 Task: Create a rule when a due date less than 1 hours ago is set on a card by anyone.
Action: Mouse pressed left at (528, 426)
Screenshot: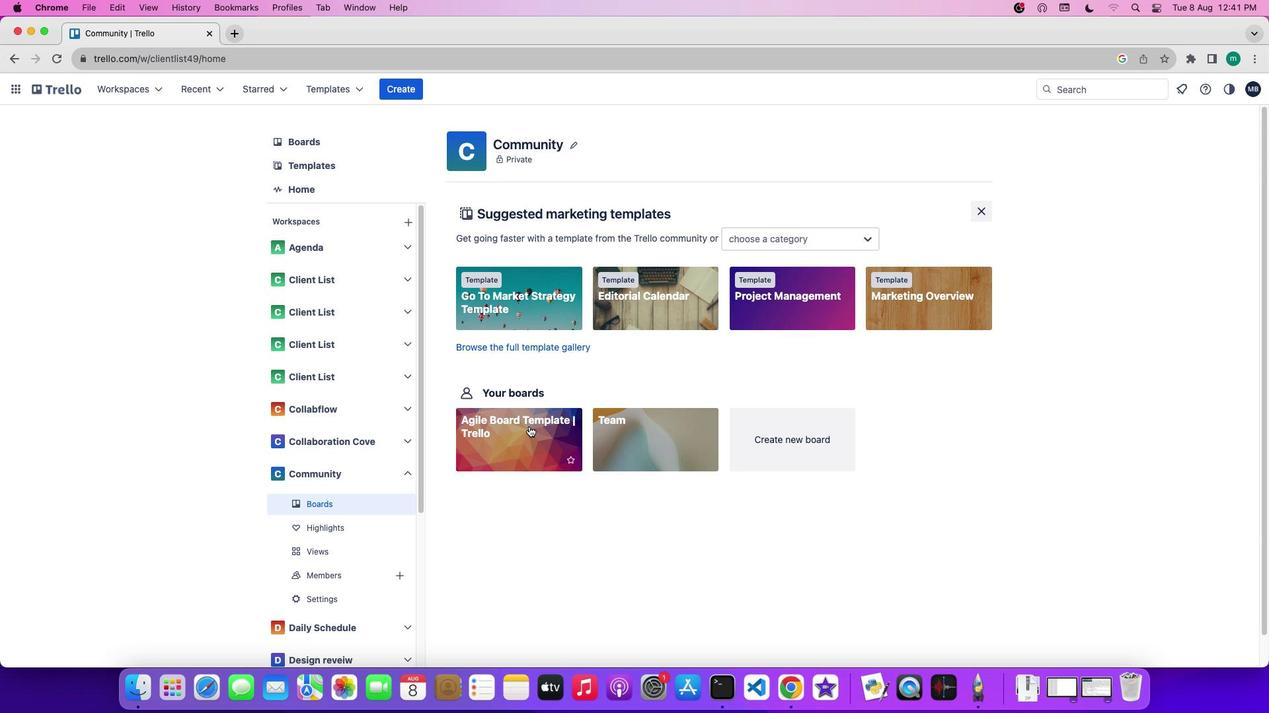 
Action: Mouse moved to (1117, 312)
Screenshot: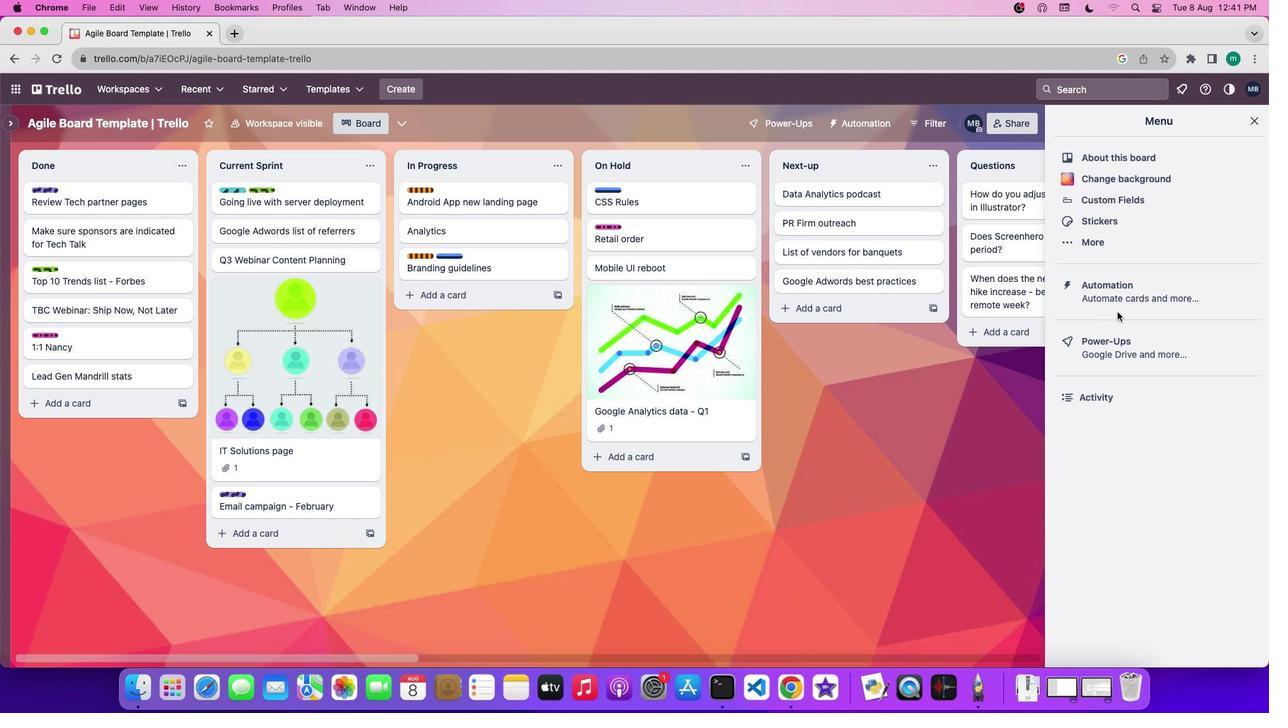 
Action: Mouse pressed left at (1117, 312)
Screenshot: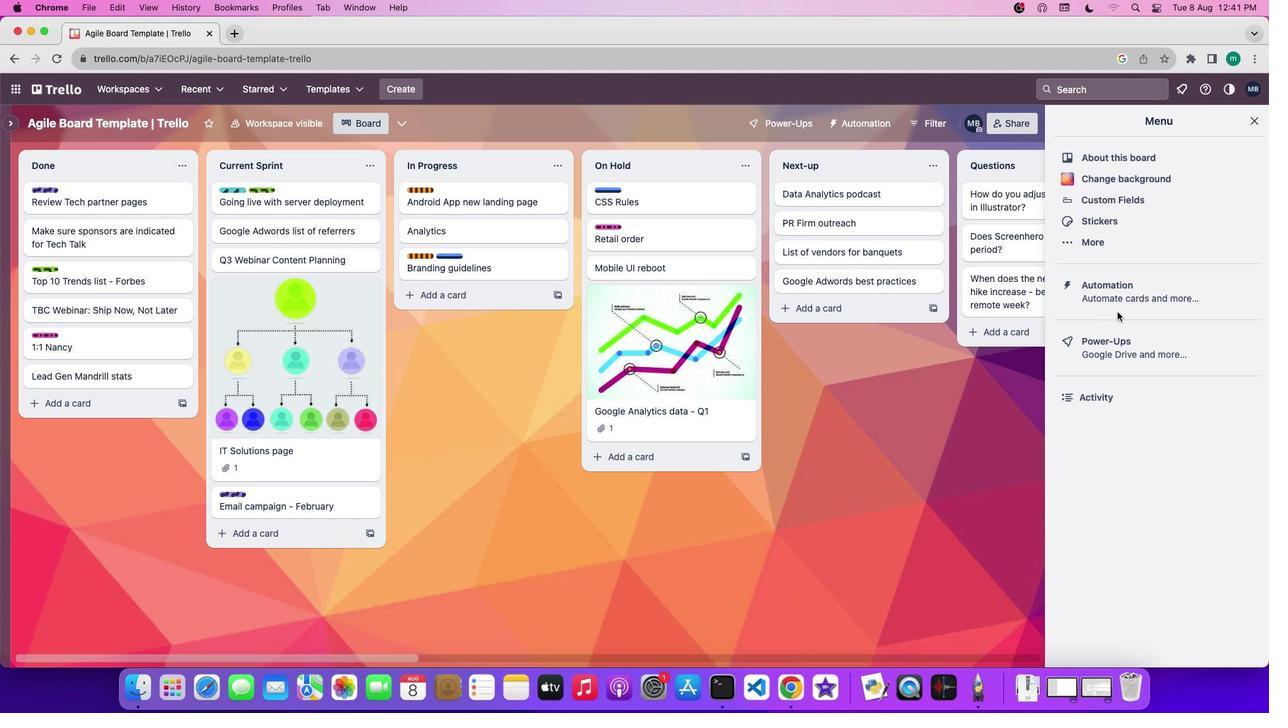 
Action: Mouse moved to (1129, 300)
Screenshot: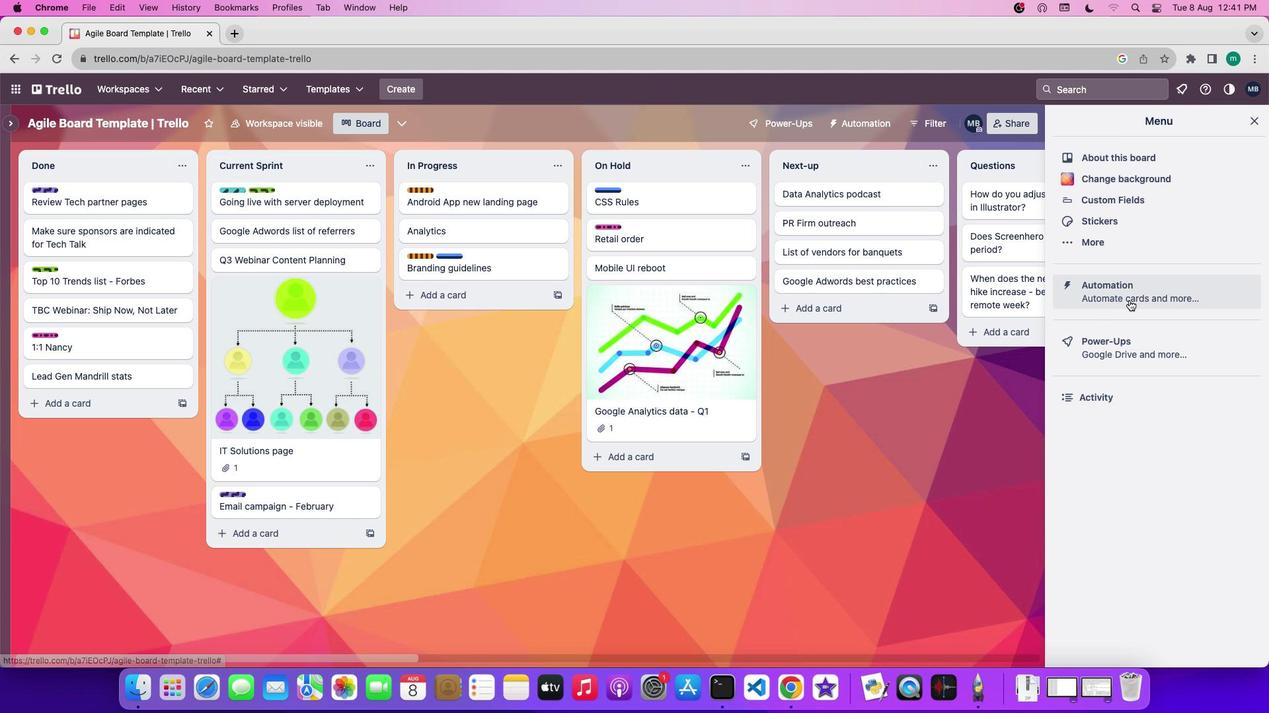 
Action: Mouse pressed left at (1129, 300)
Screenshot: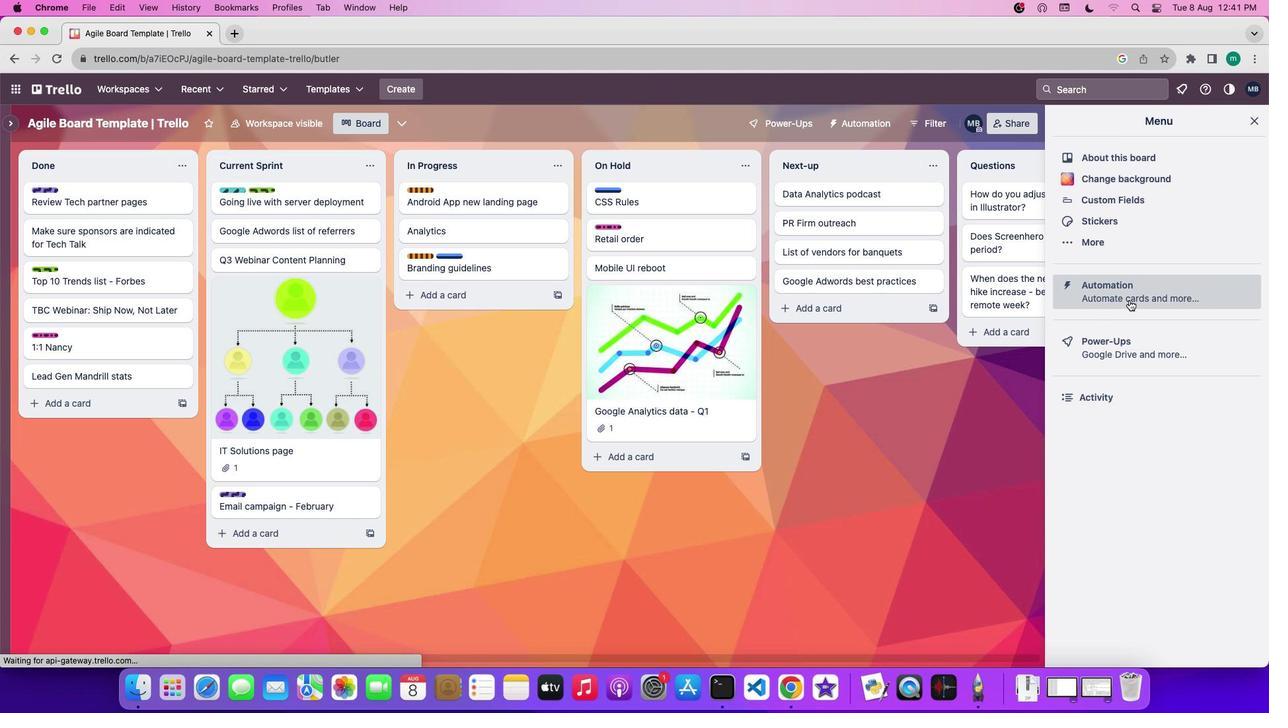 
Action: Mouse moved to (106, 245)
Screenshot: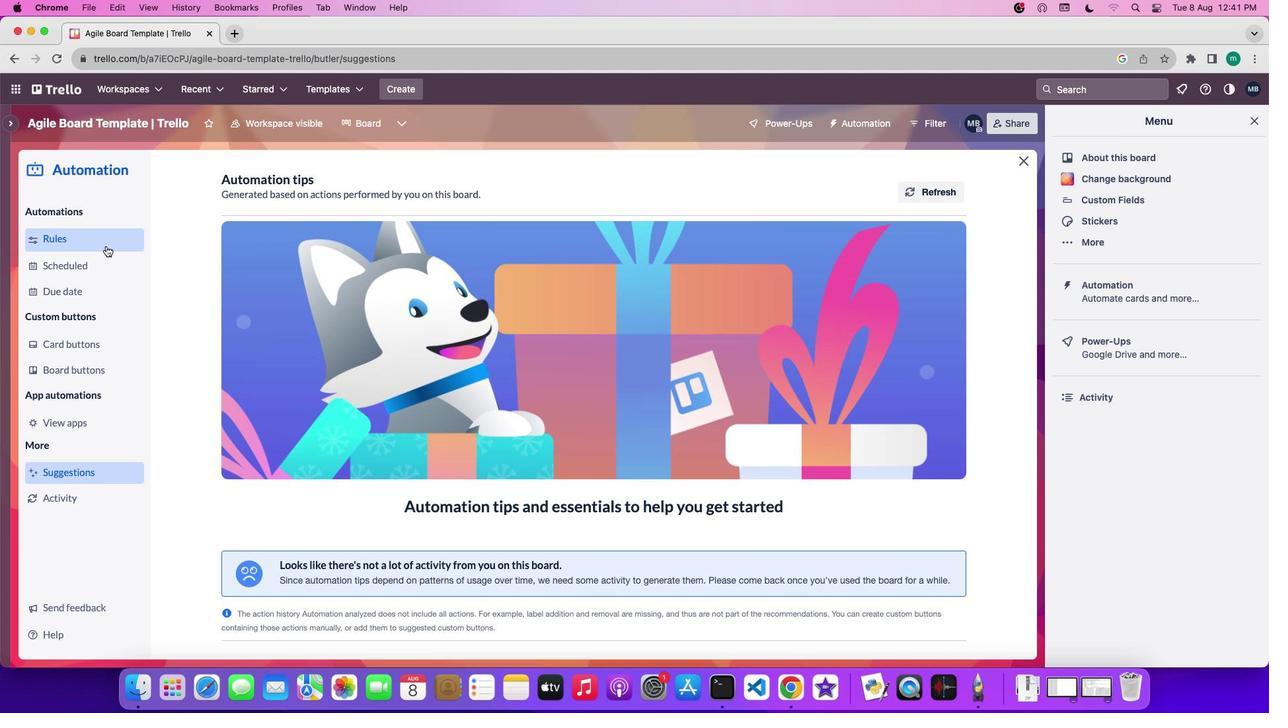 
Action: Mouse pressed left at (106, 245)
Screenshot: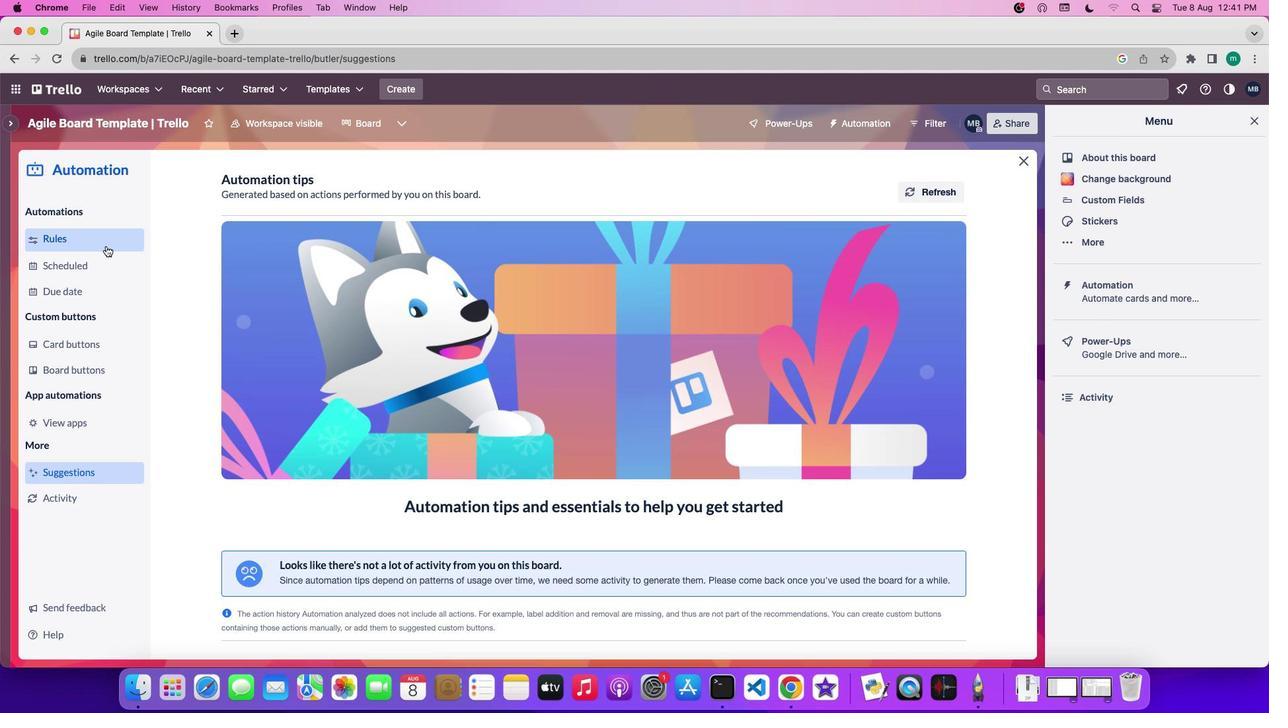 
Action: Mouse moved to (832, 187)
Screenshot: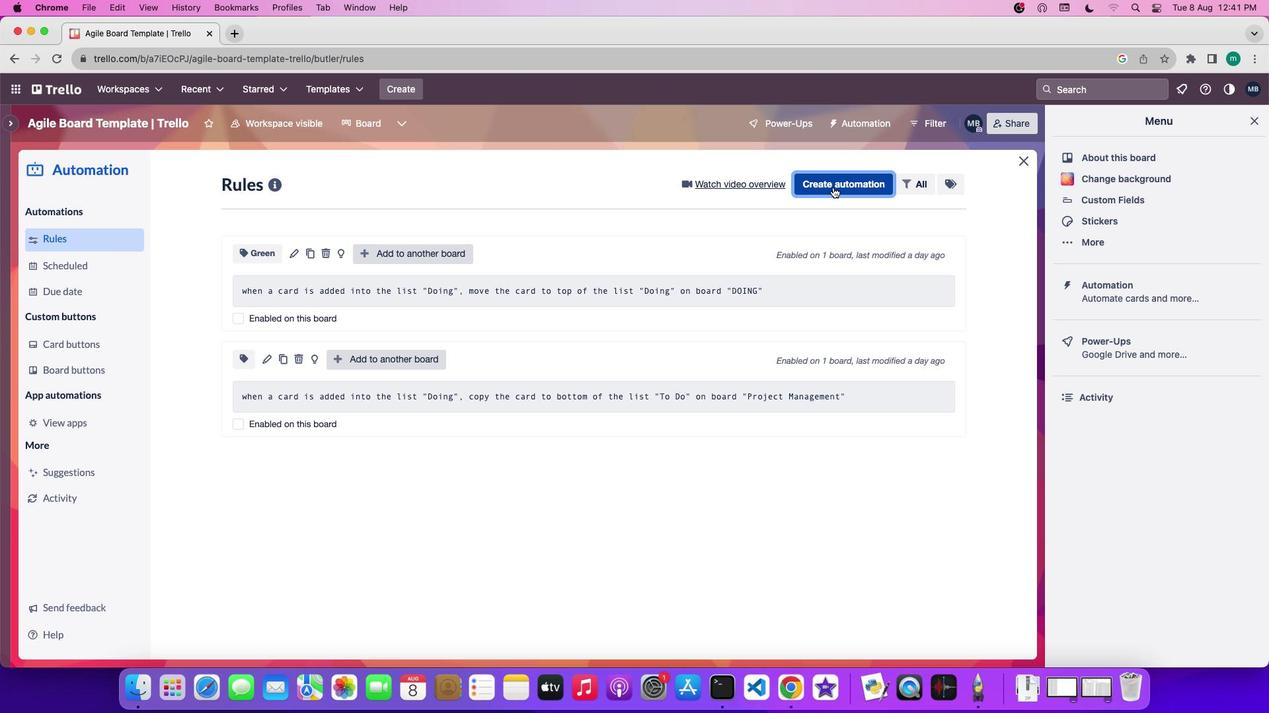 
Action: Mouse pressed left at (832, 187)
Screenshot: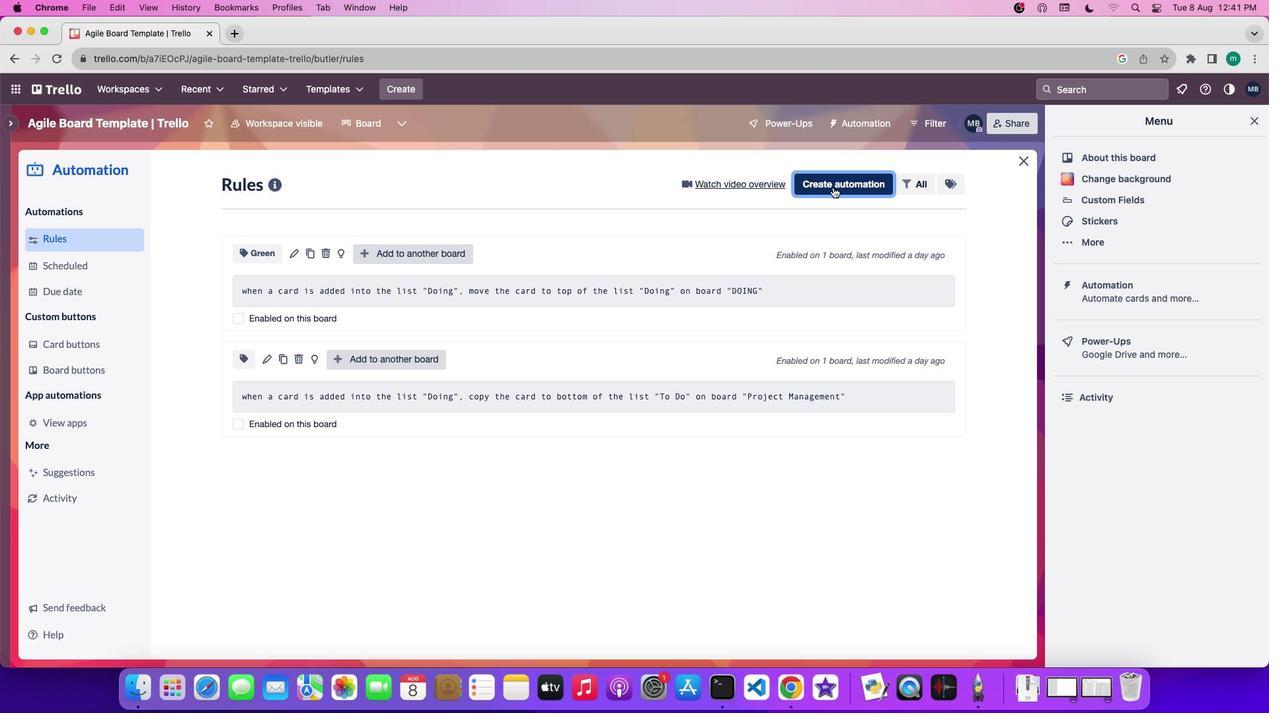 
Action: Mouse moved to (853, 393)
Screenshot: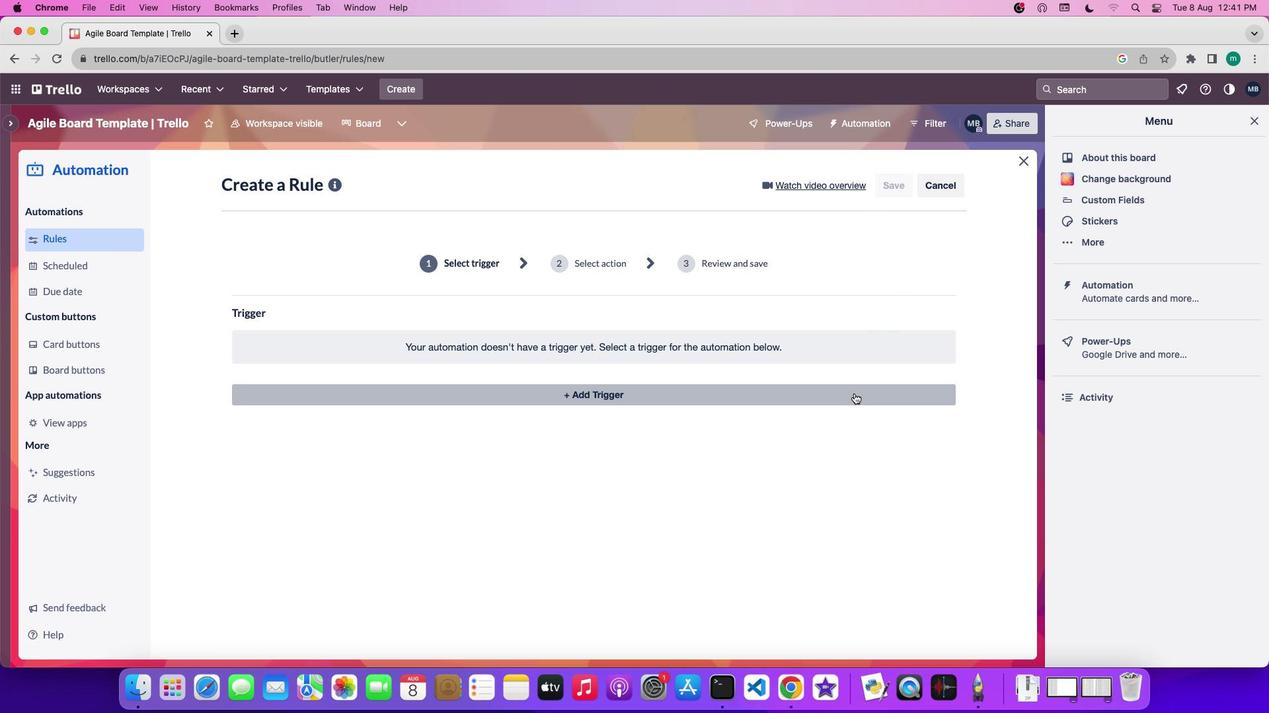 
Action: Mouse pressed left at (853, 393)
Screenshot: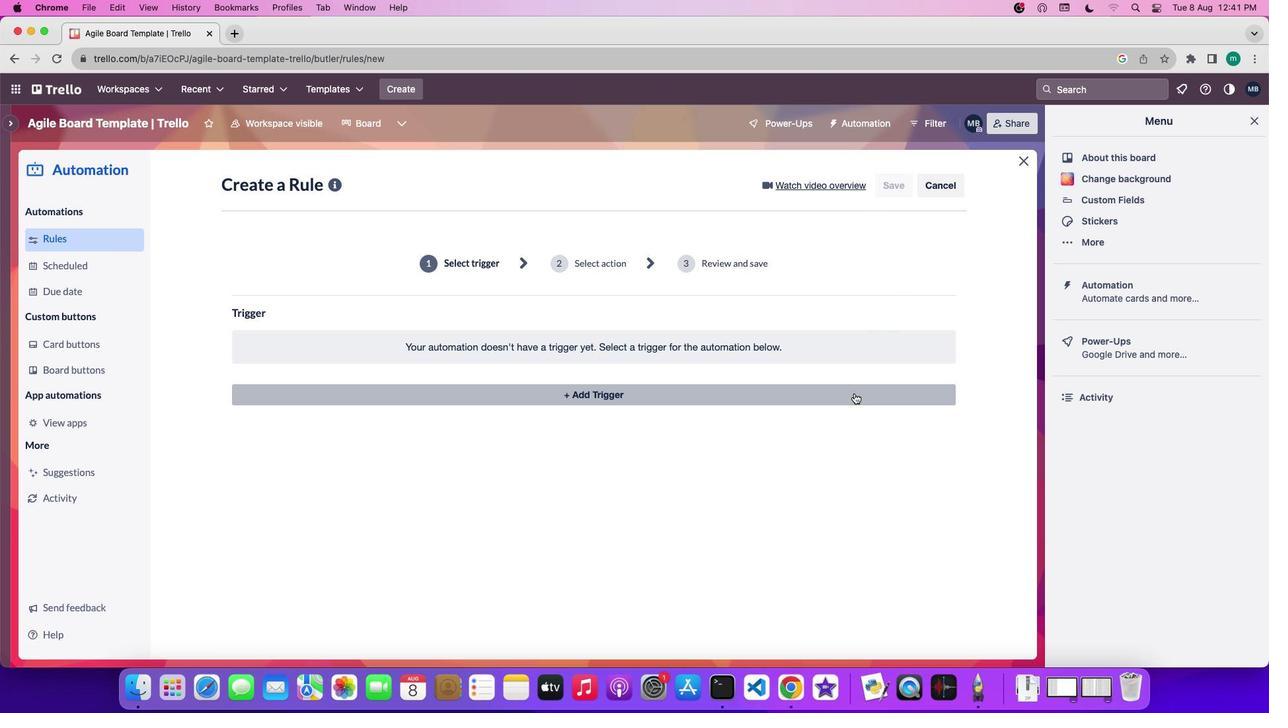 
Action: Mouse moved to (608, 454)
Screenshot: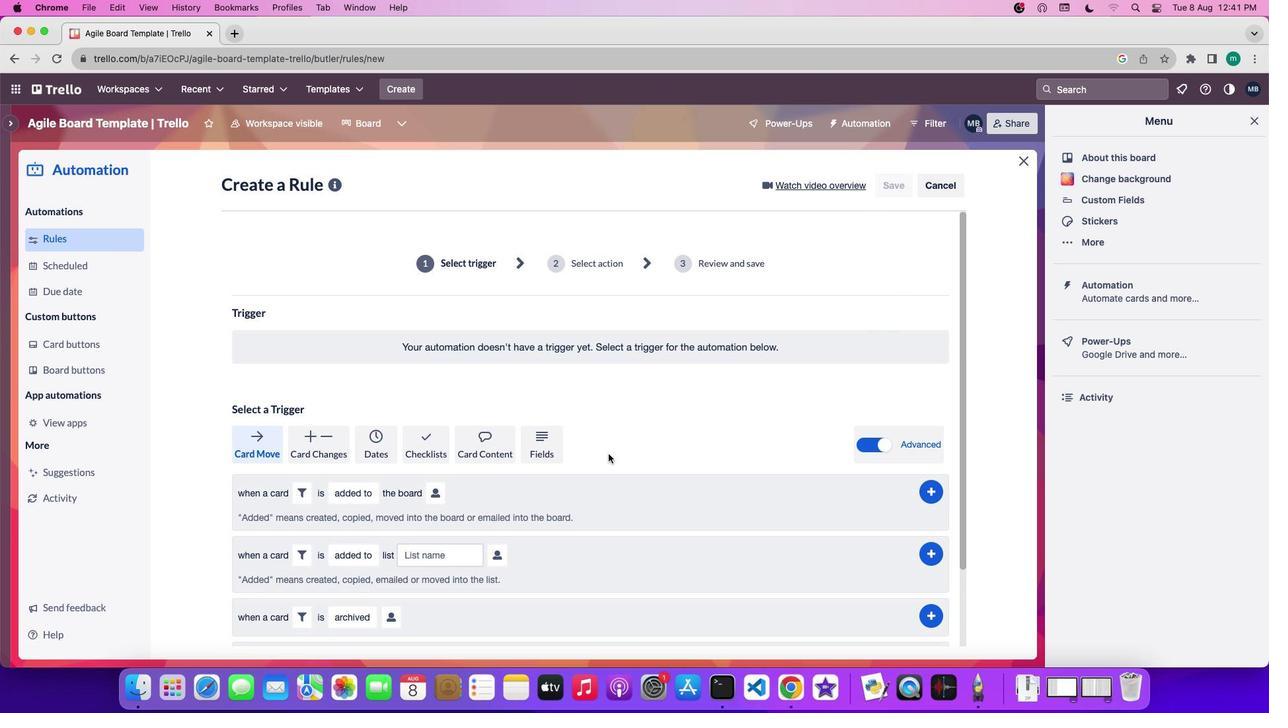 
Action: Mouse scrolled (608, 454) with delta (0, 0)
Screenshot: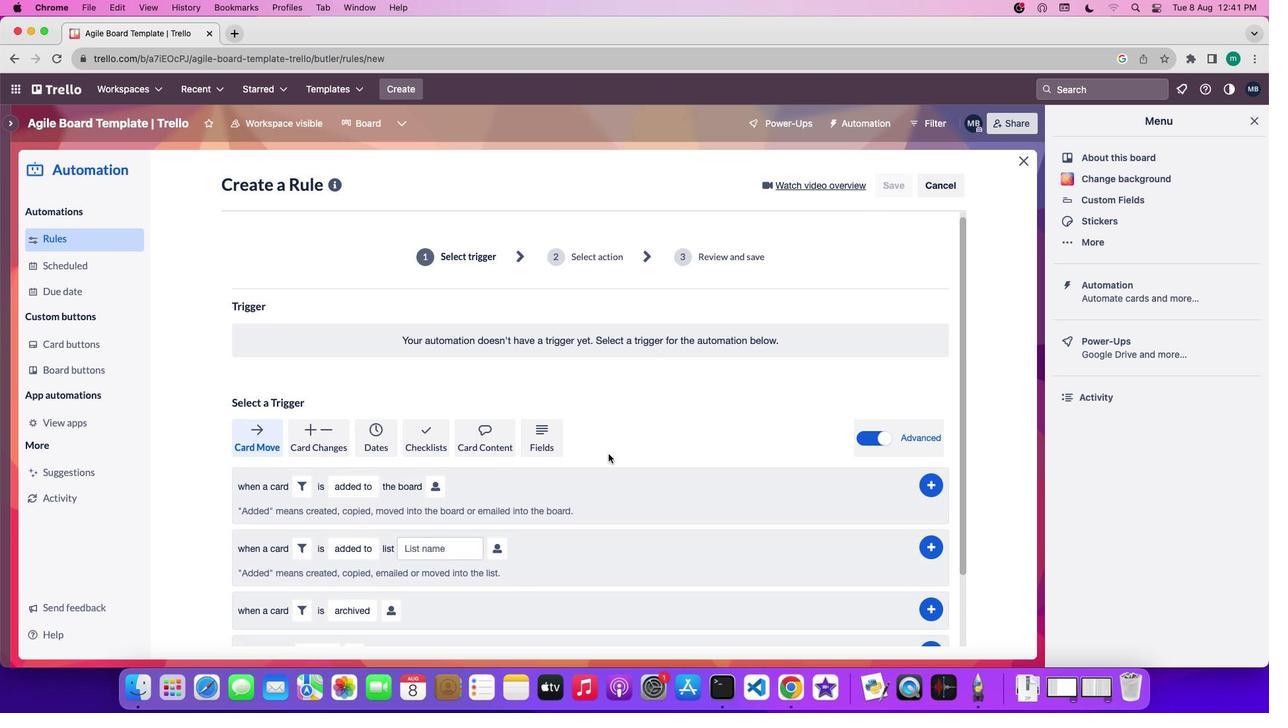 
Action: Mouse scrolled (608, 454) with delta (0, 0)
Screenshot: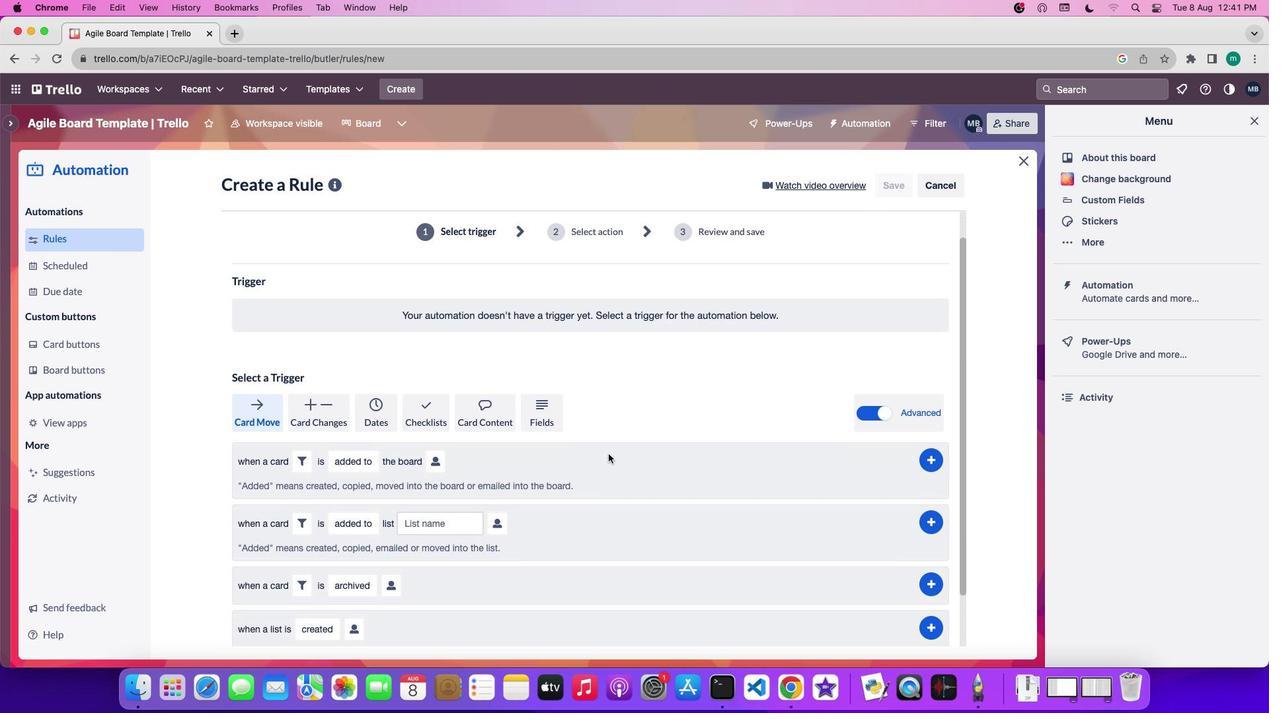 
Action: Mouse scrolled (608, 454) with delta (0, 0)
Screenshot: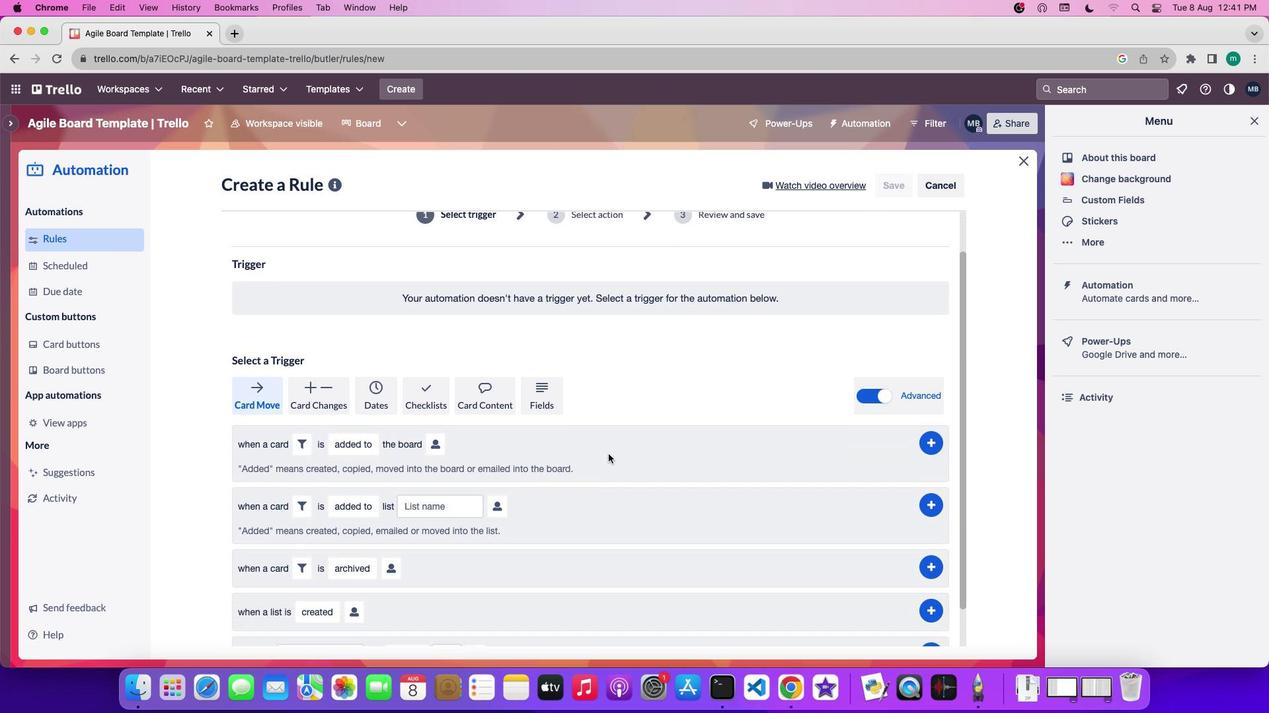 
Action: Mouse scrolled (608, 454) with delta (0, -1)
Screenshot: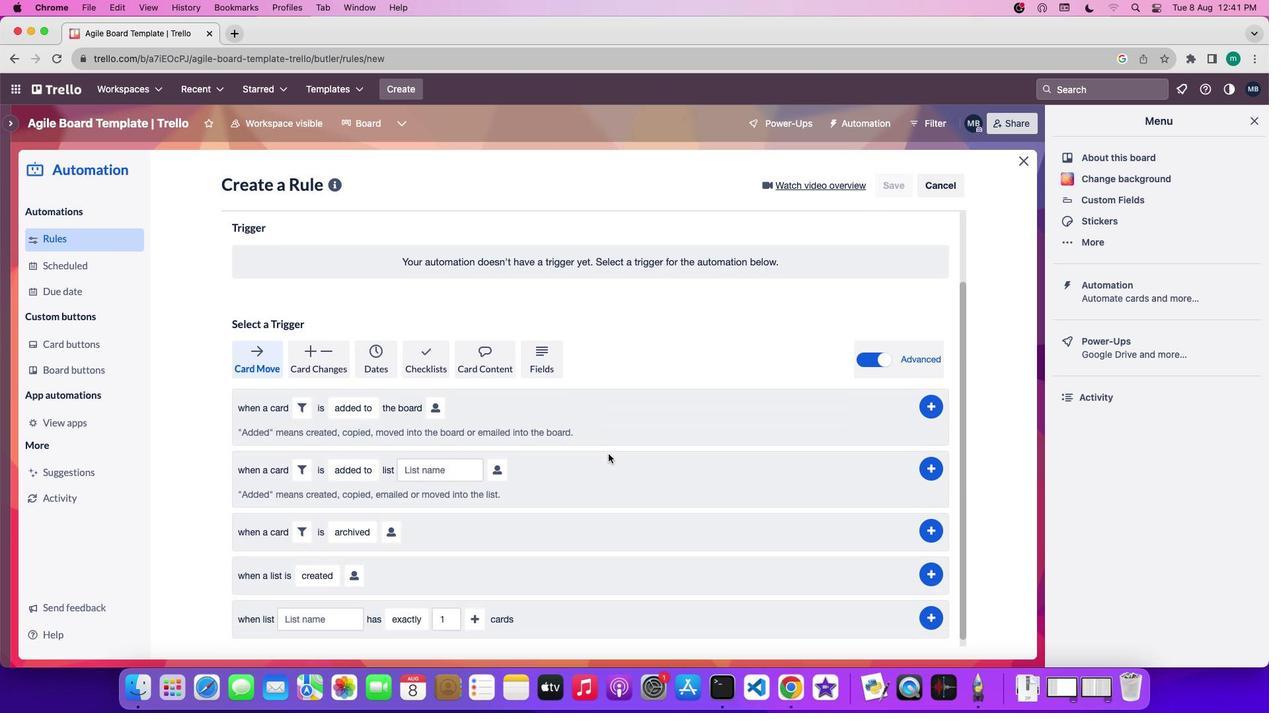 
Action: Mouse moved to (379, 359)
Screenshot: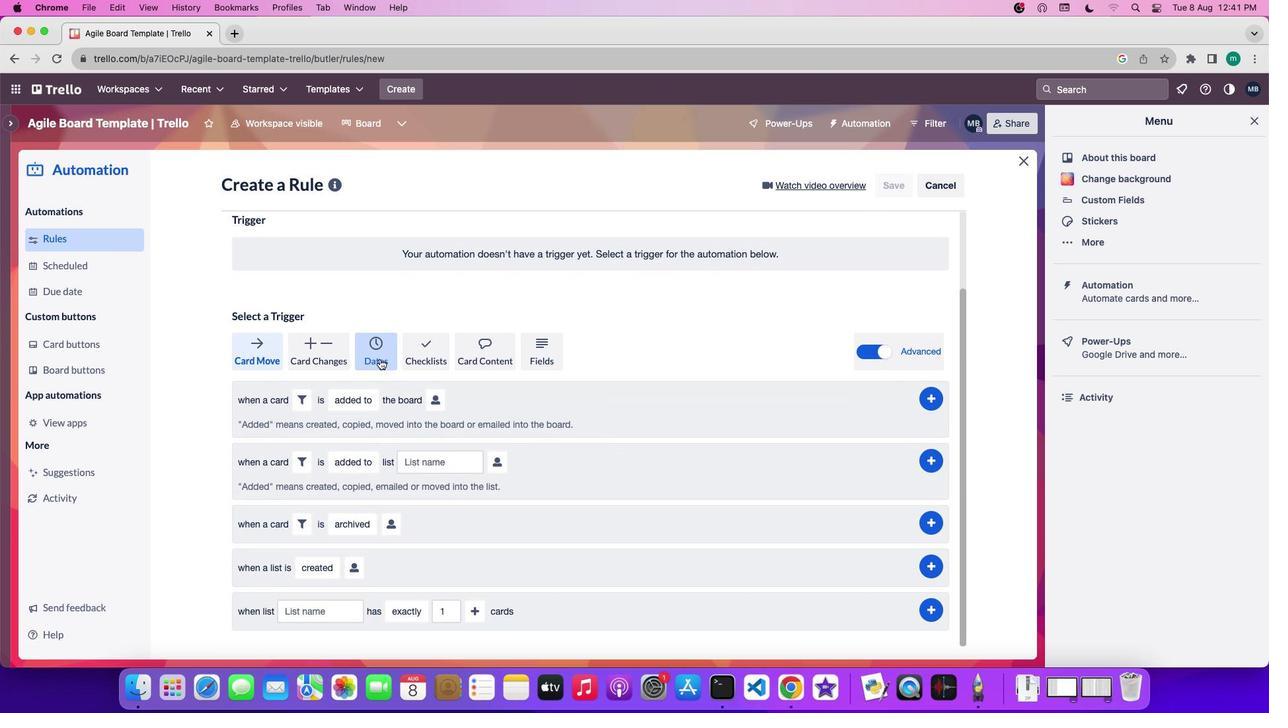 
Action: Mouse pressed left at (379, 359)
Screenshot: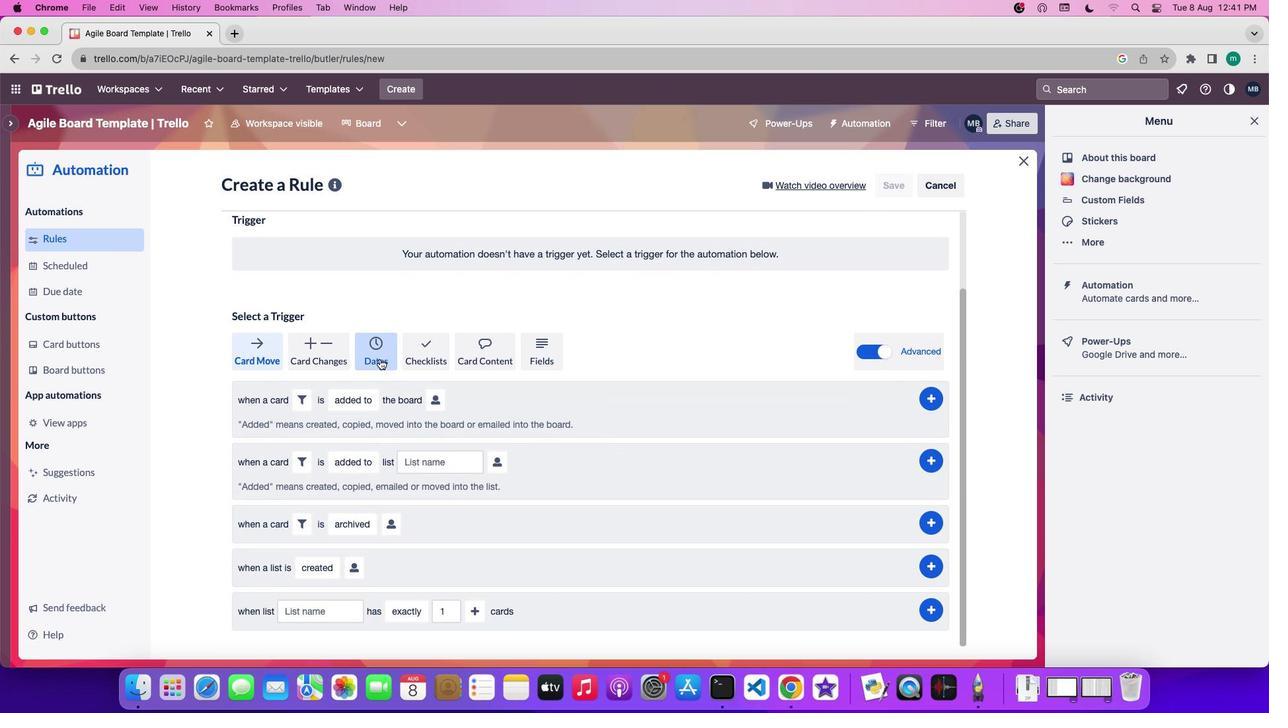 
Action: Mouse moved to (442, 442)
Screenshot: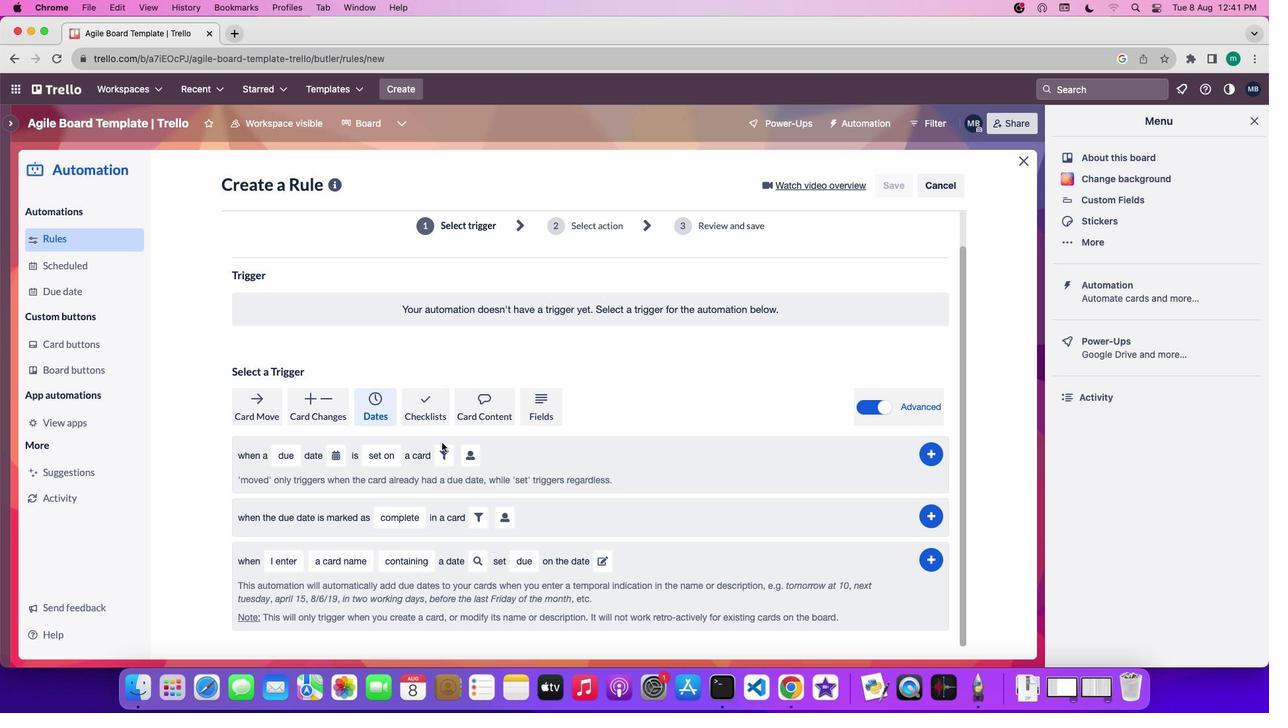 
Action: Mouse scrolled (442, 442) with delta (0, 0)
Screenshot: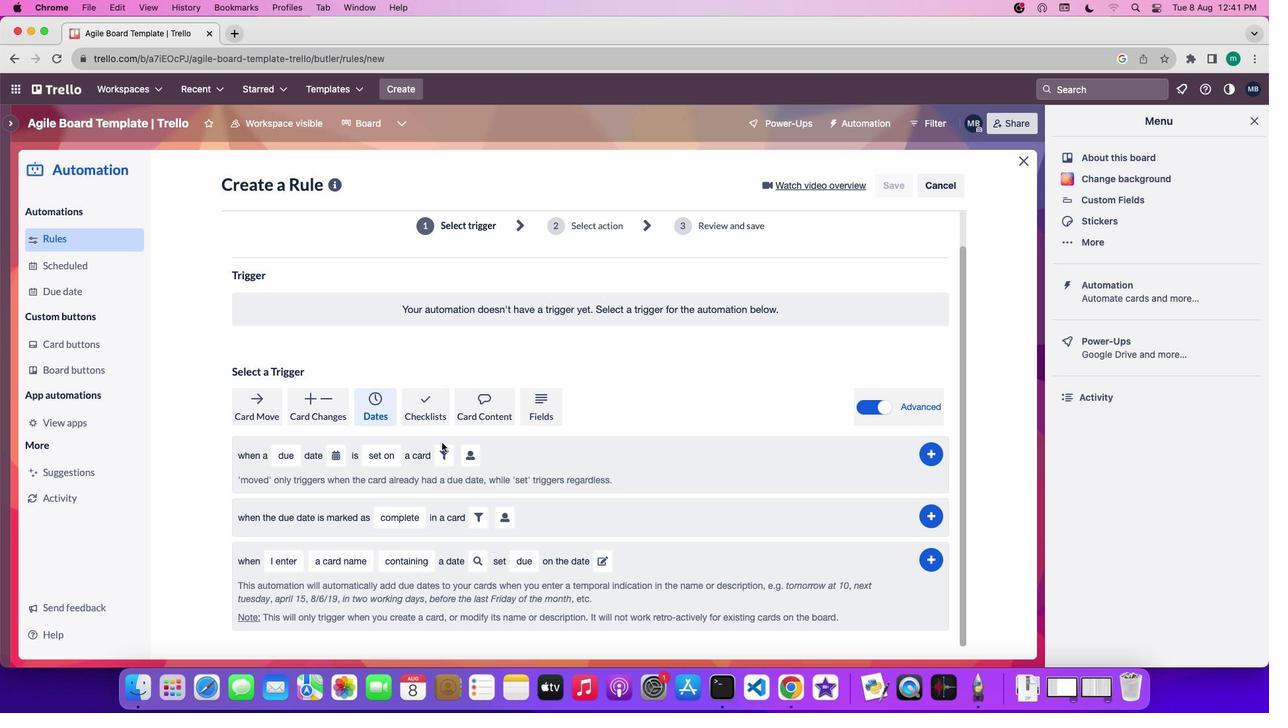 
Action: Mouse scrolled (442, 442) with delta (0, 0)
Screenshot: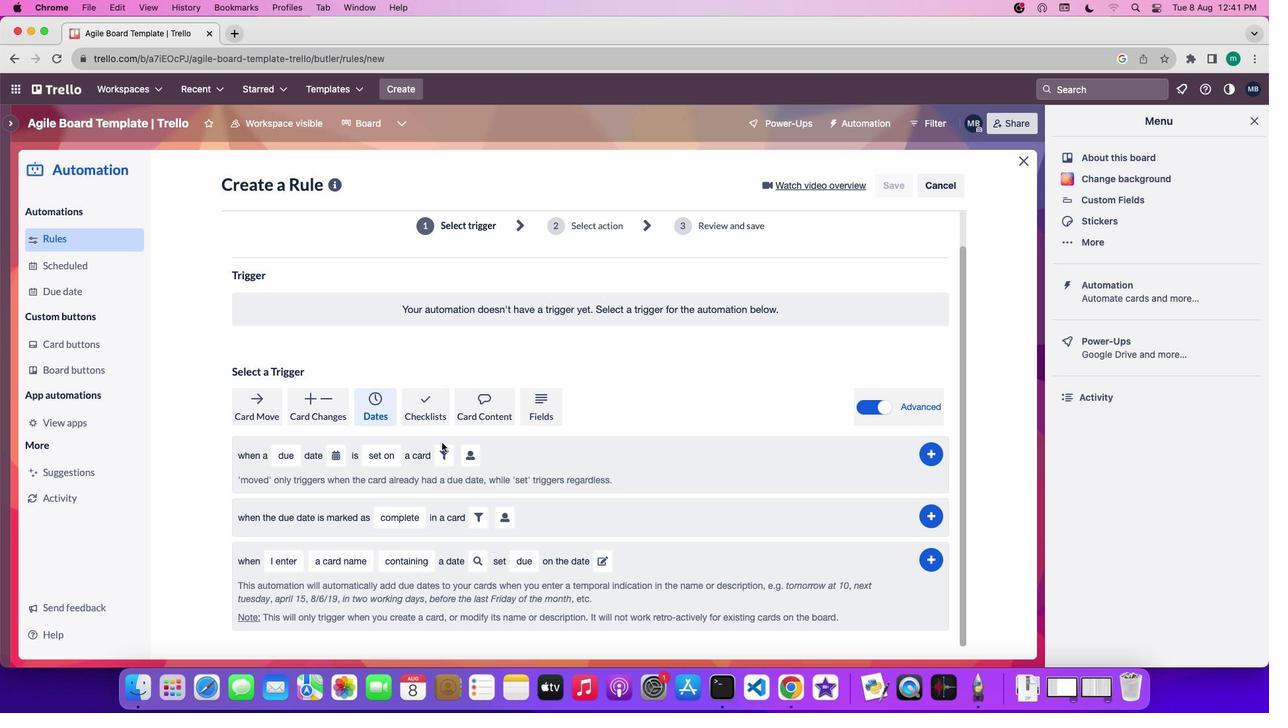 
Action: Mouse scrolled (442, 442) with delta (0, 0)
Screenshot: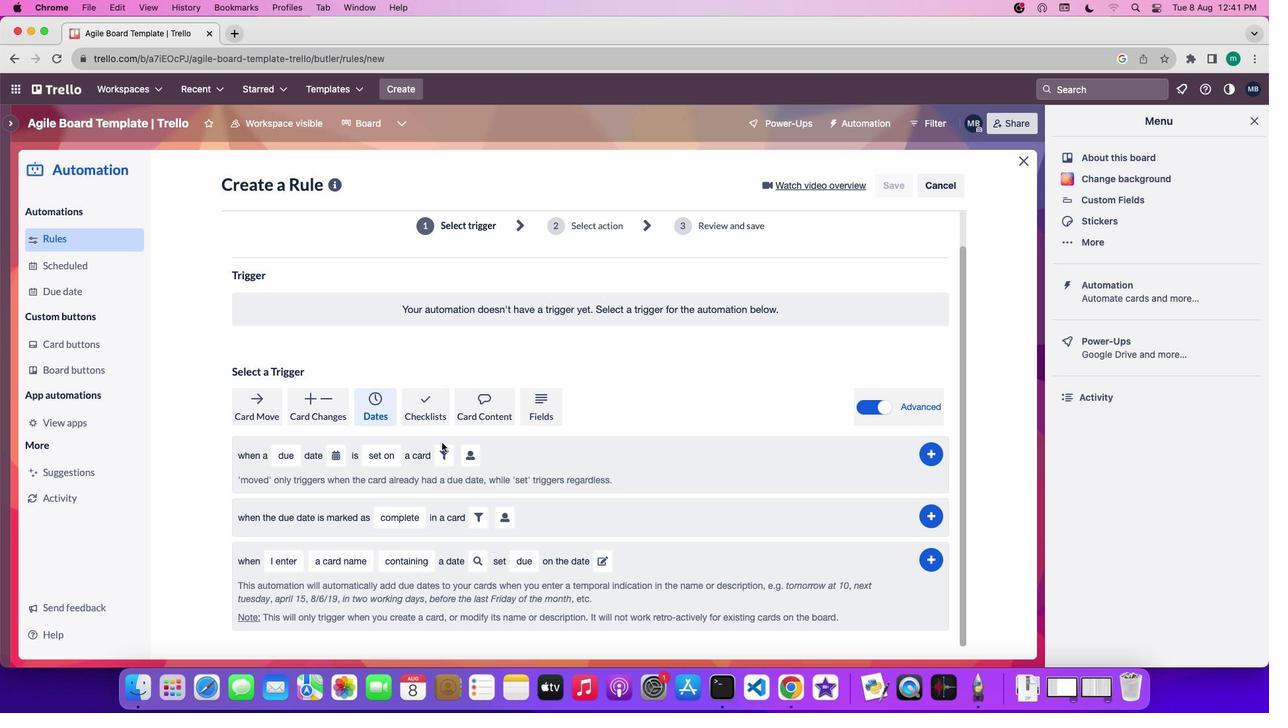 
Action: Mouse scrolled (442, 442) with delta (0, 0)
Screenshot: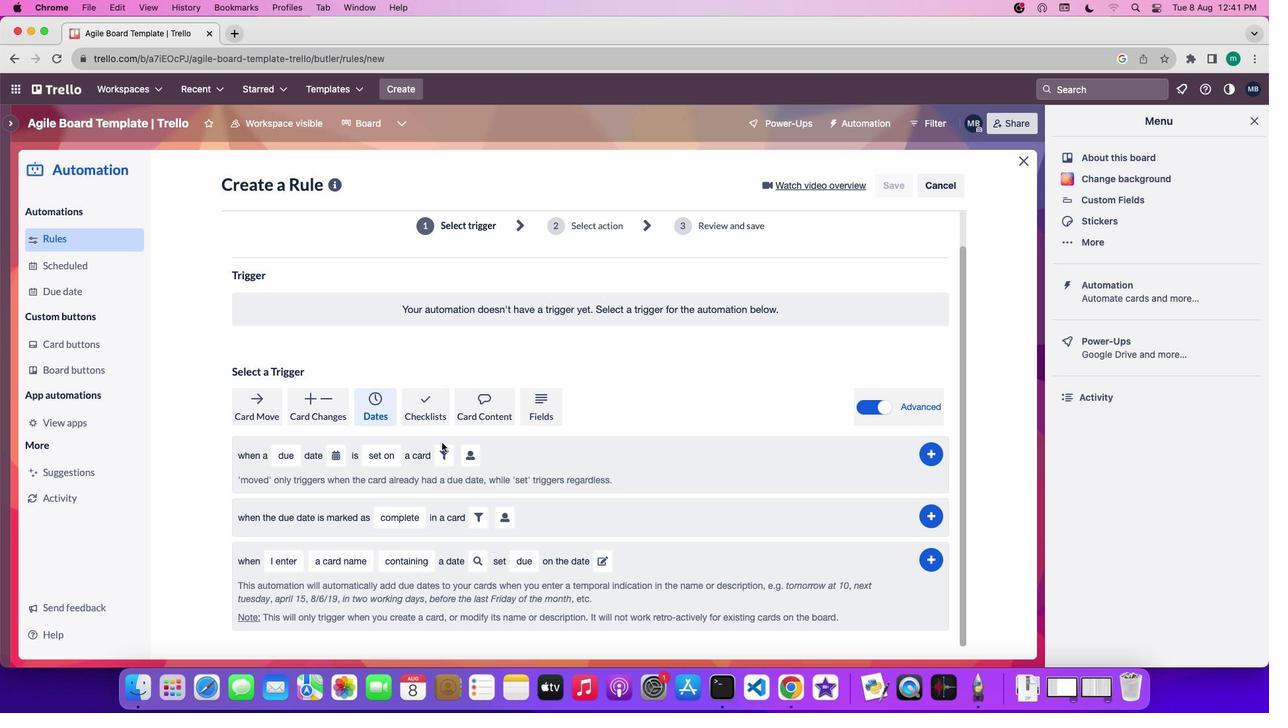 
Action: Mouse moved to (295, 464)
Screenshot: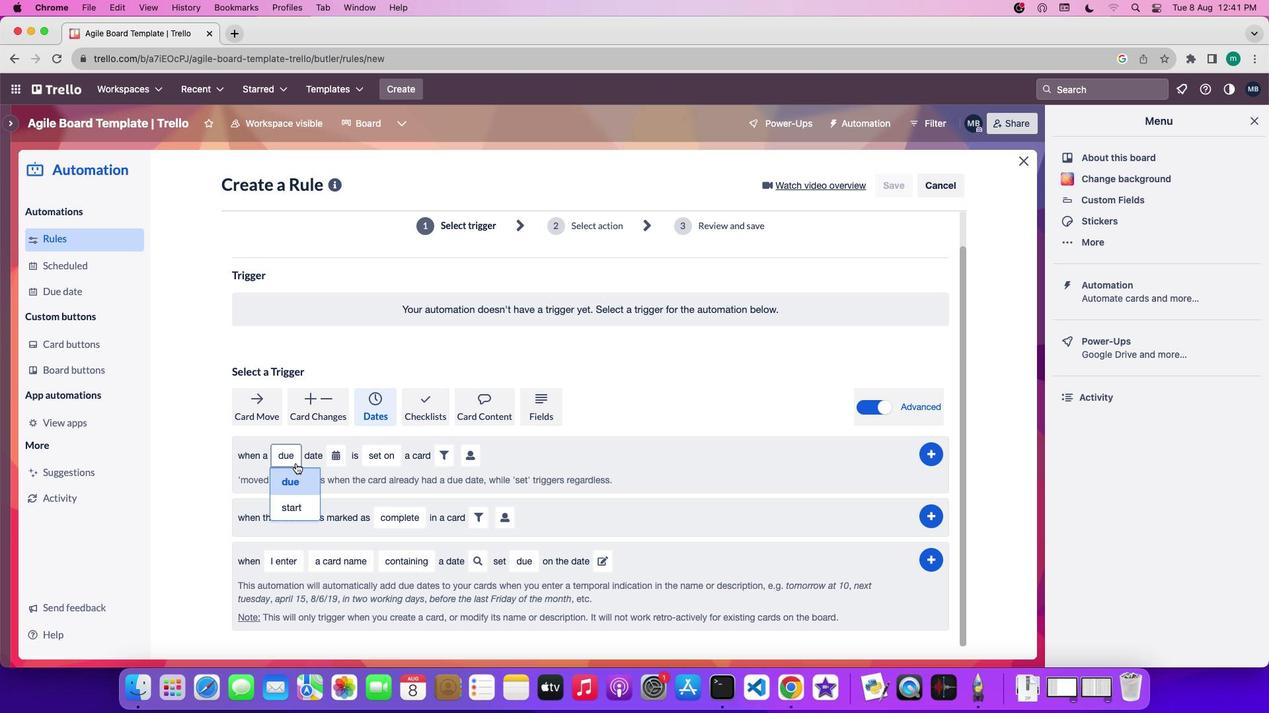 
Action: Mouse pressed left at (295, 464)
Screenshot: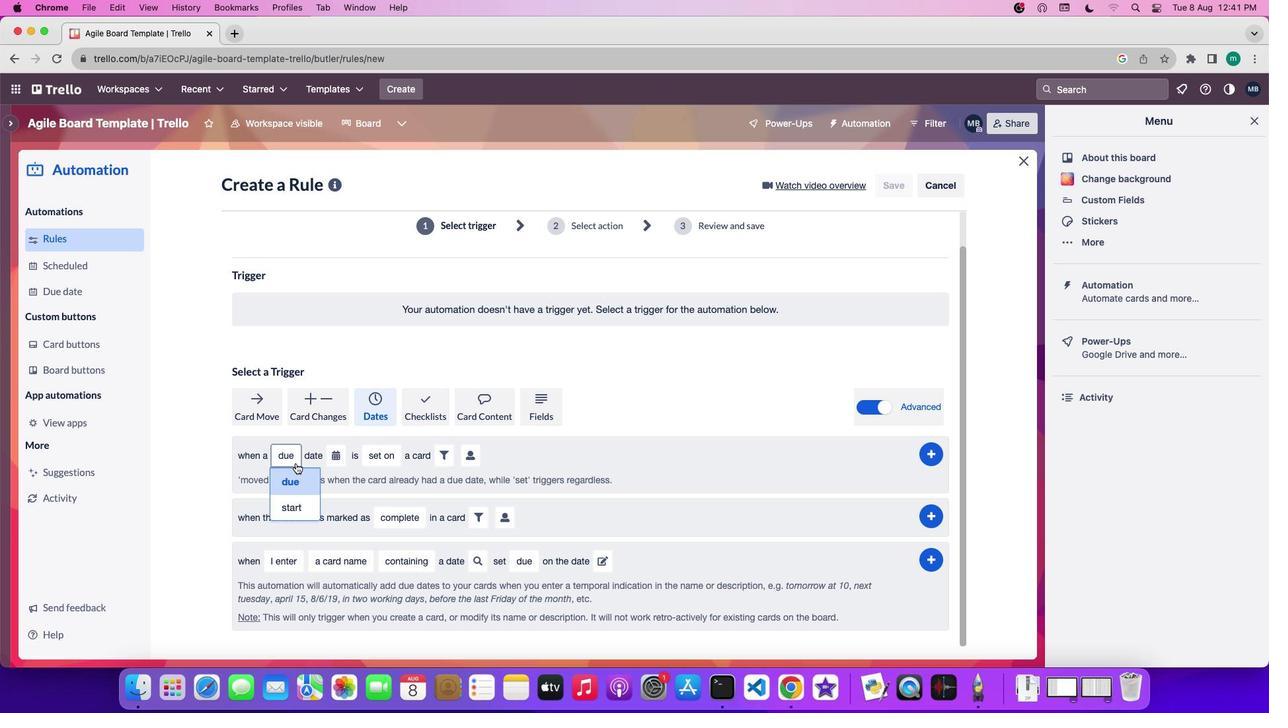
Action: Mouse moved to (299, 474)
Screenshot: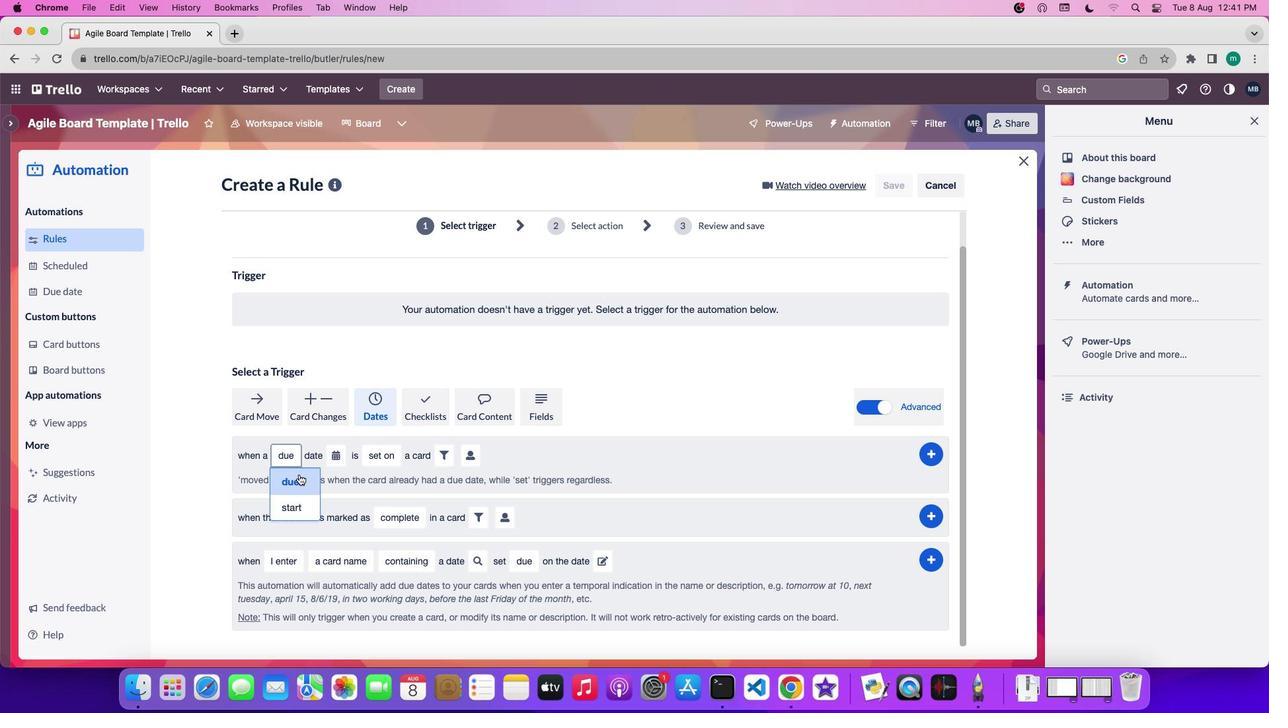 
Action: Mouse pressed left at (299, 474)
Screenshot: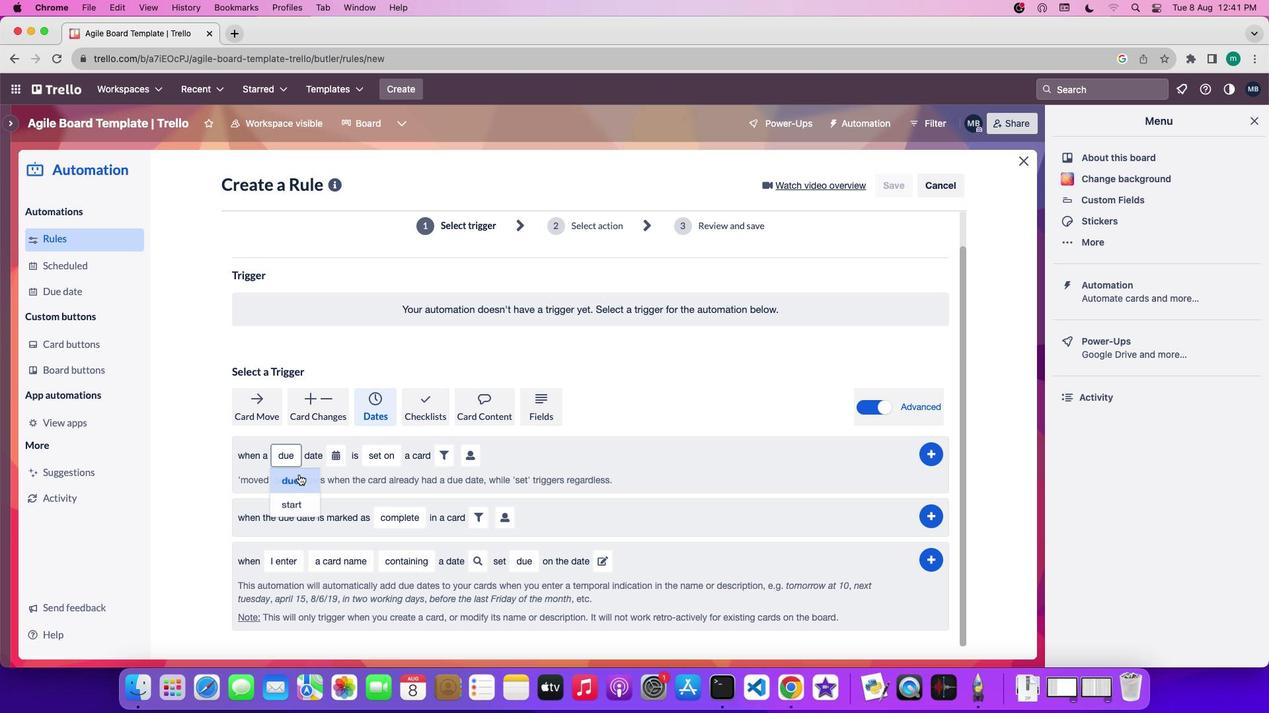 
Action: Mouse moved to (332, 462)
Screenshot: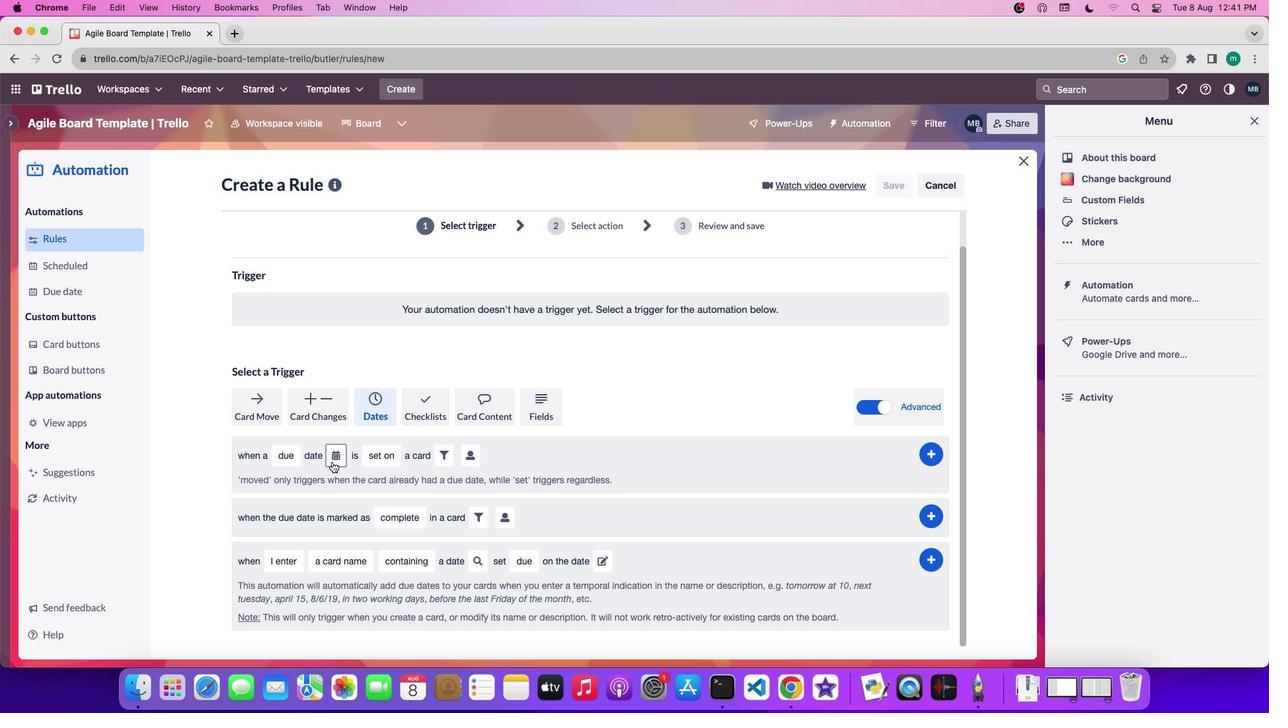 
Action: Mouse pressed left at (332, 462)
Screenshot: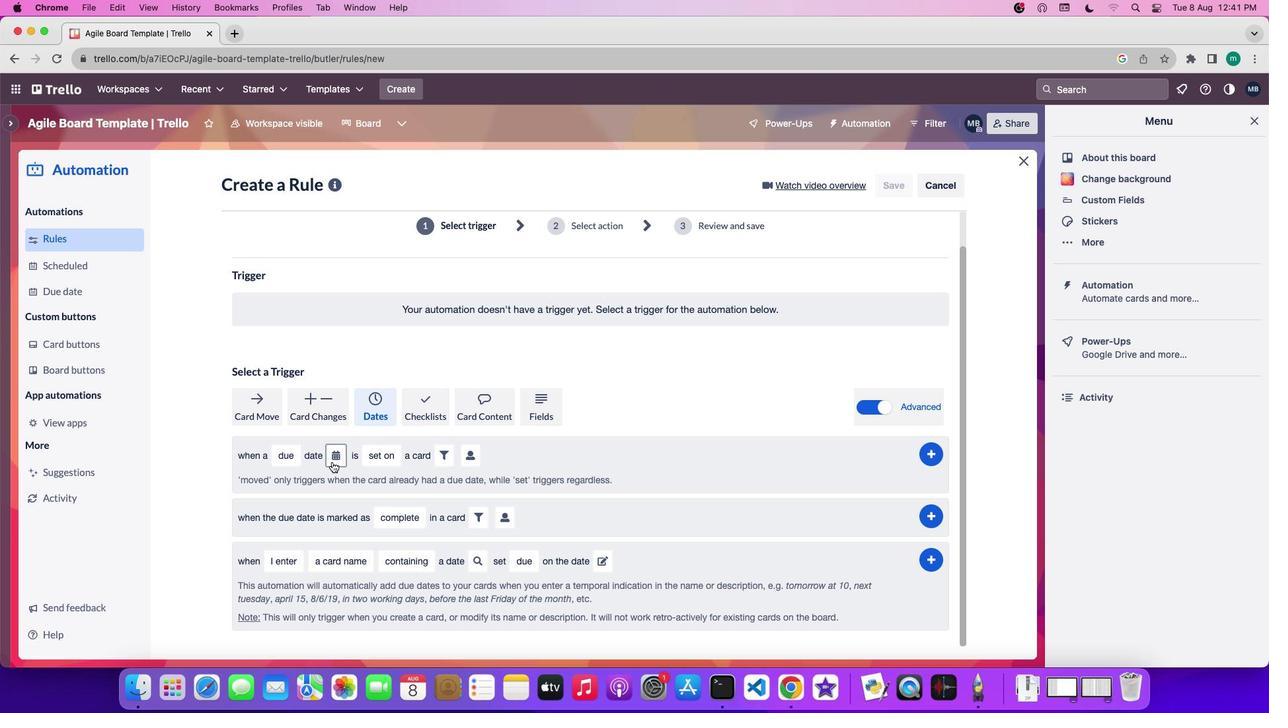 
Action: Mouse moved to (368, 544)
Screenshot: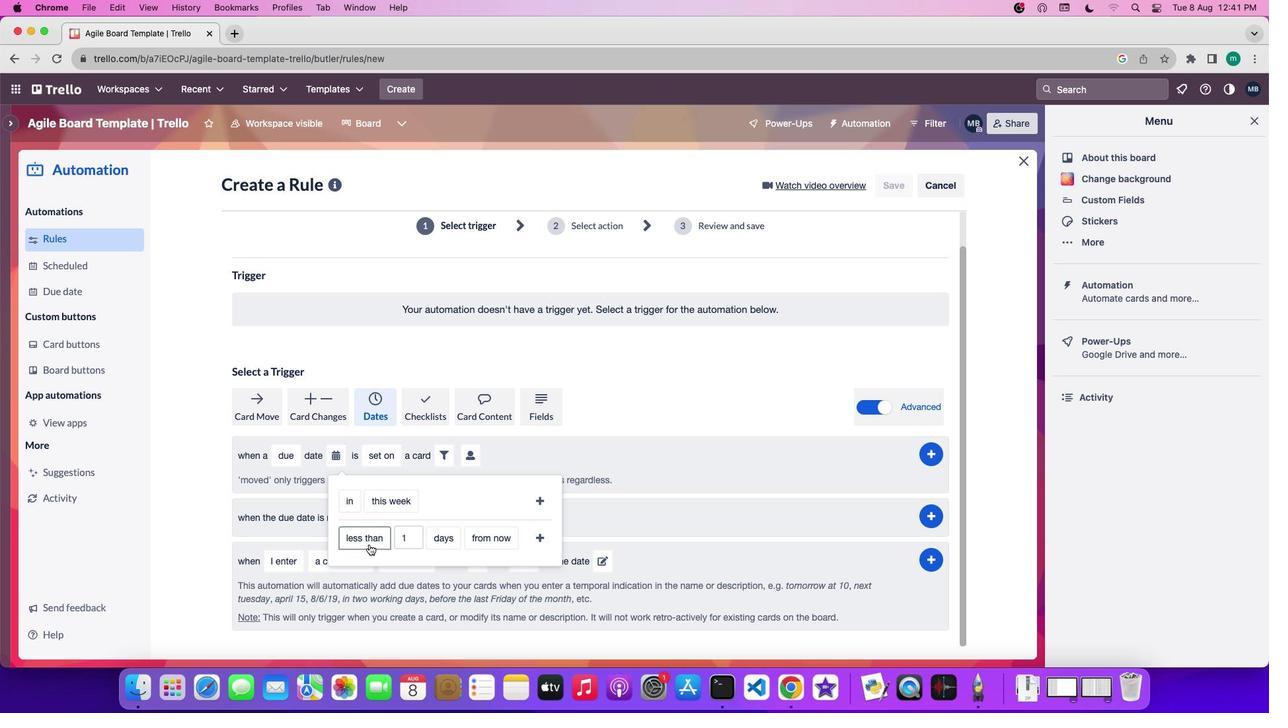 
Action: Mouse pressed left at (368, 544)
Screenshot: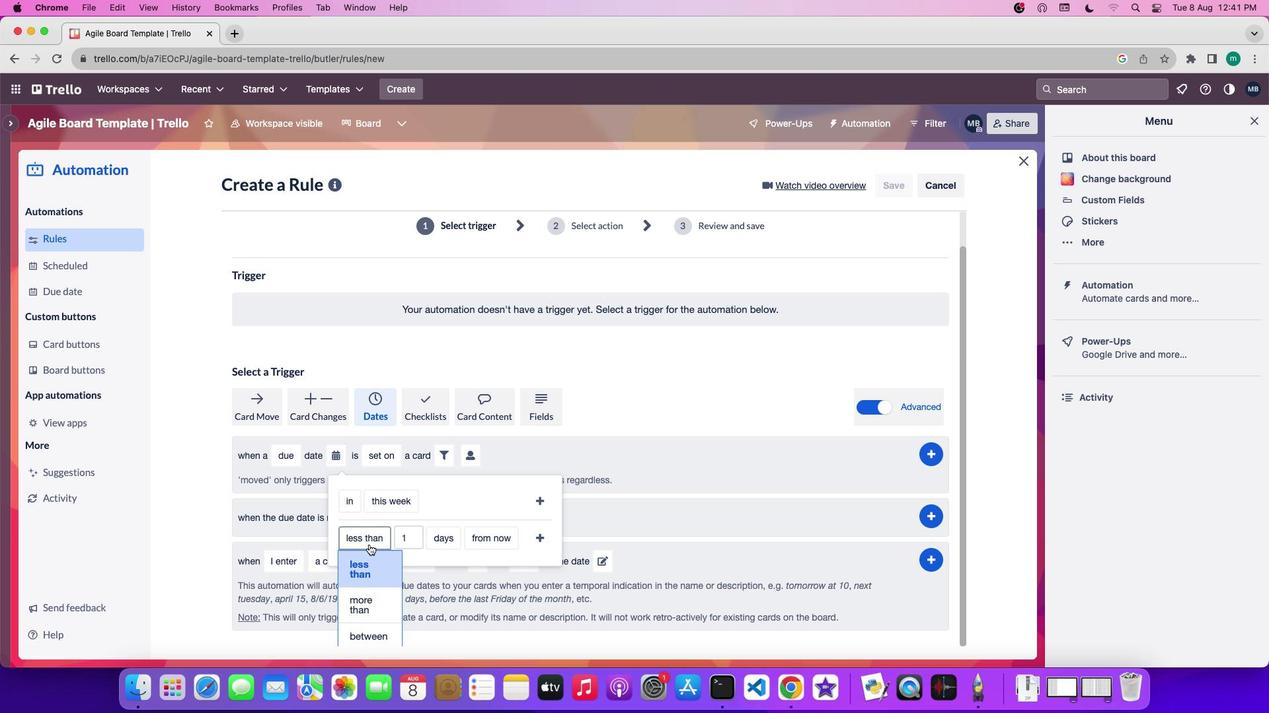 
Action: Mouse moved to (367, 572)
Screenshot: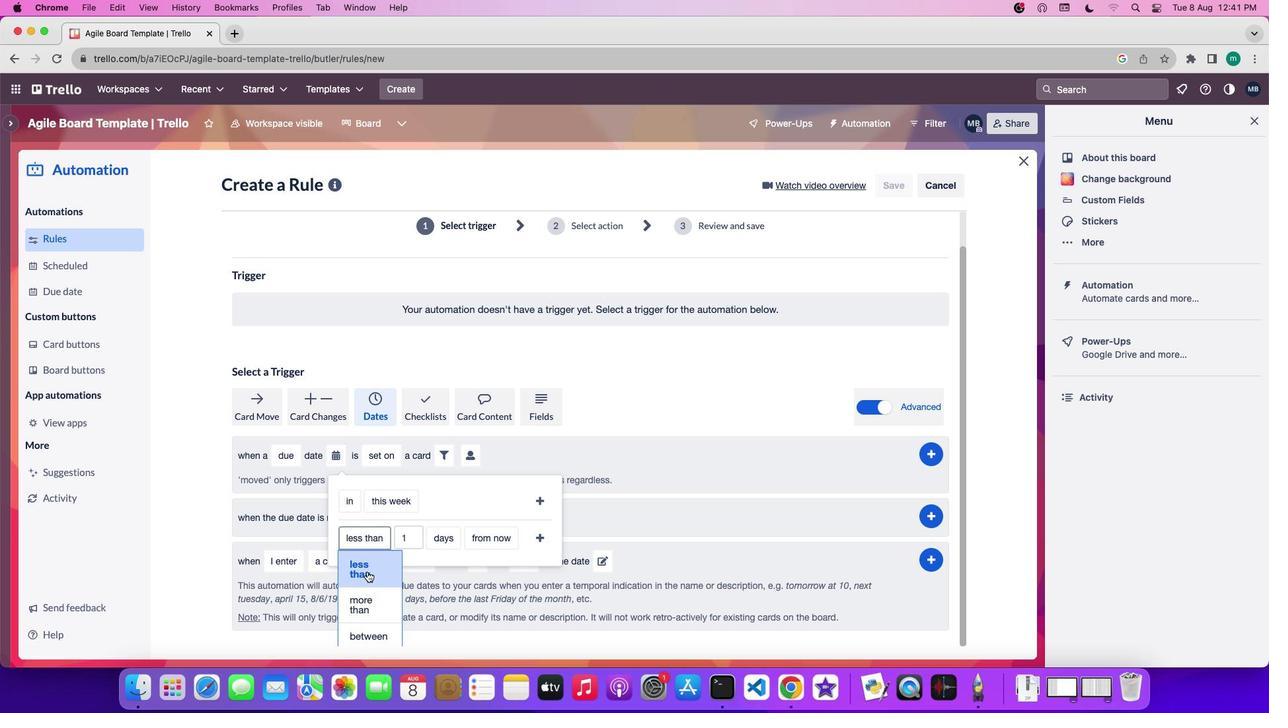 
Action: Mouse pressed left at (367, 572)
Screenshot: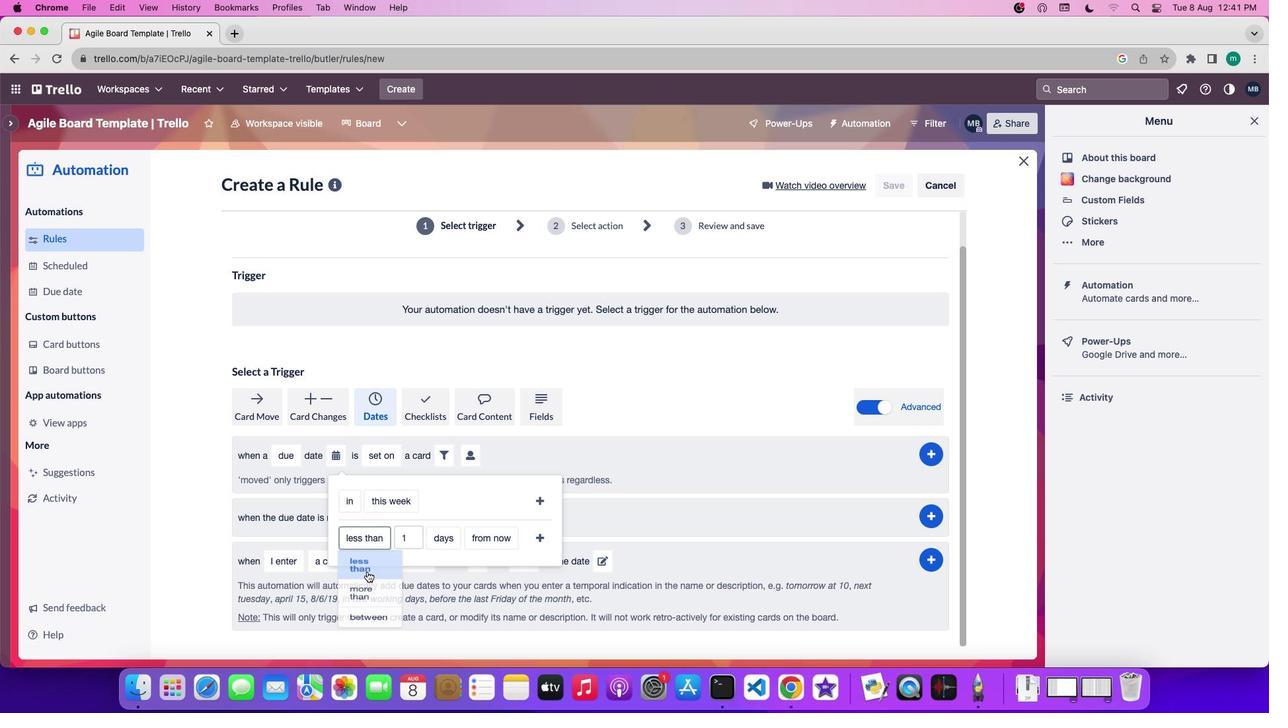 
Action: Mouse moved to (450, 542)
Screenshot: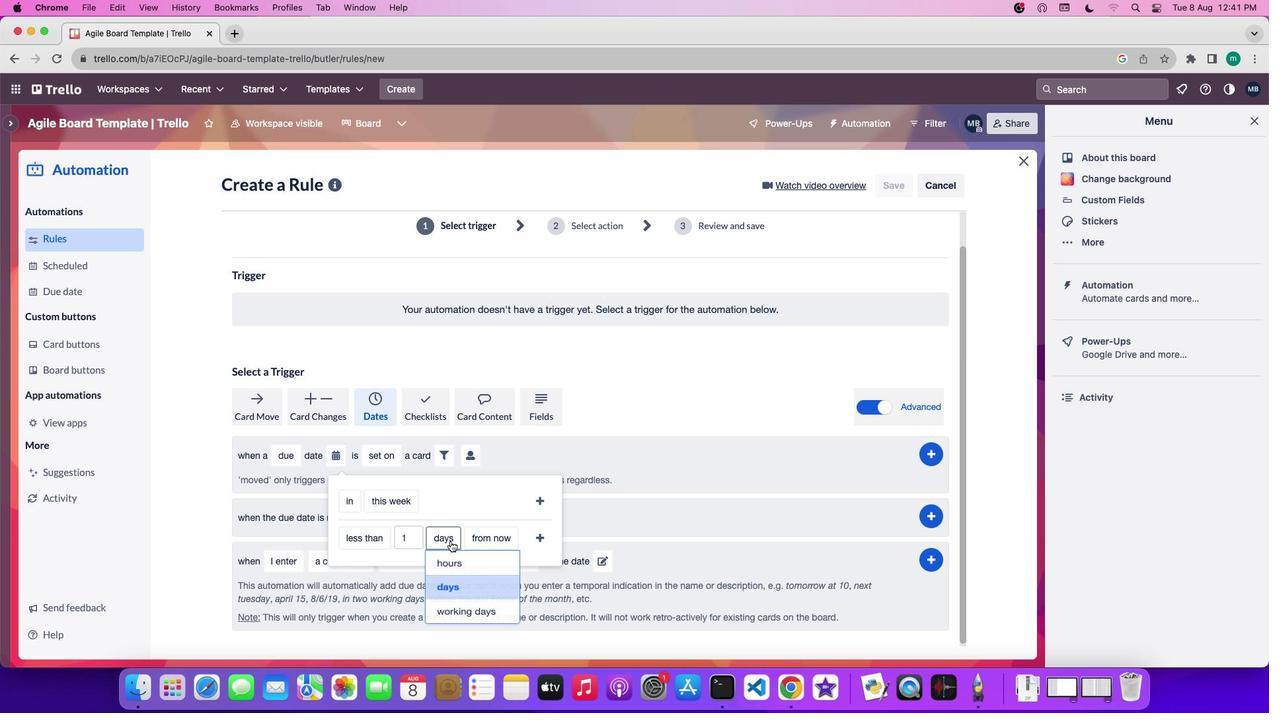 
Action: Mouse pressed left at (450, 542)
Screenshot: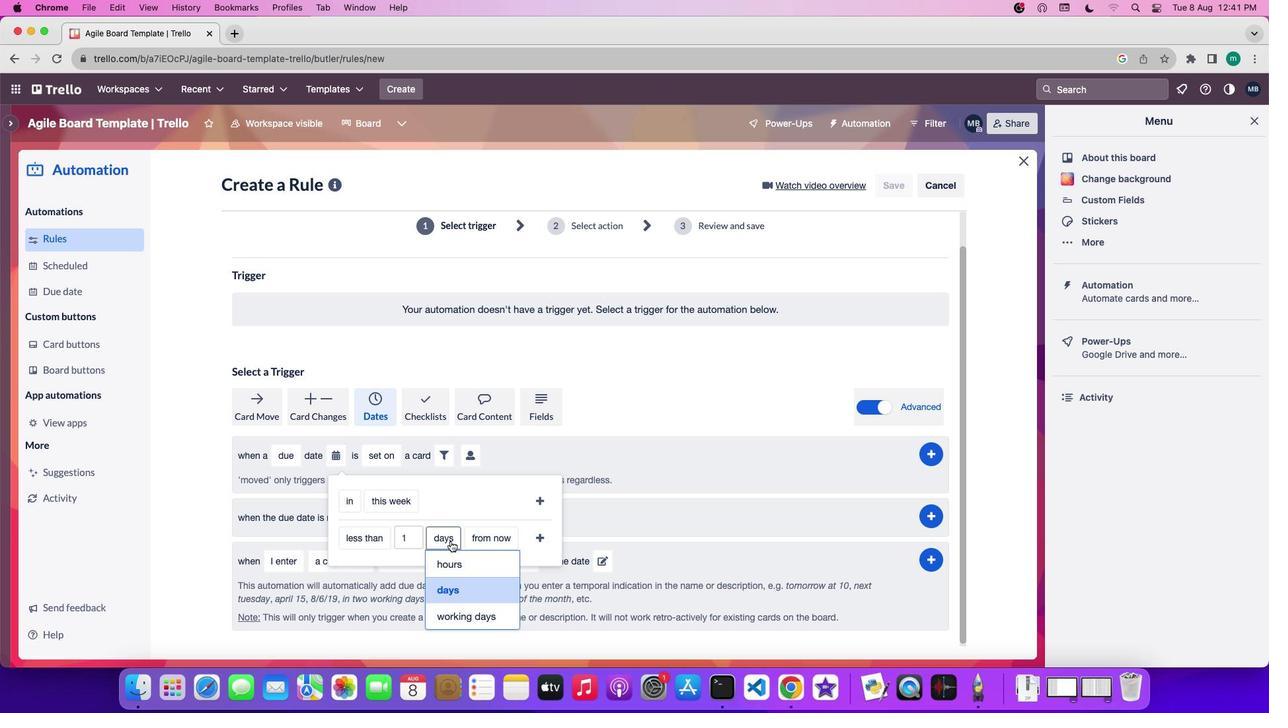 
Action: Mouse moved to (450, 562)
Screenshot: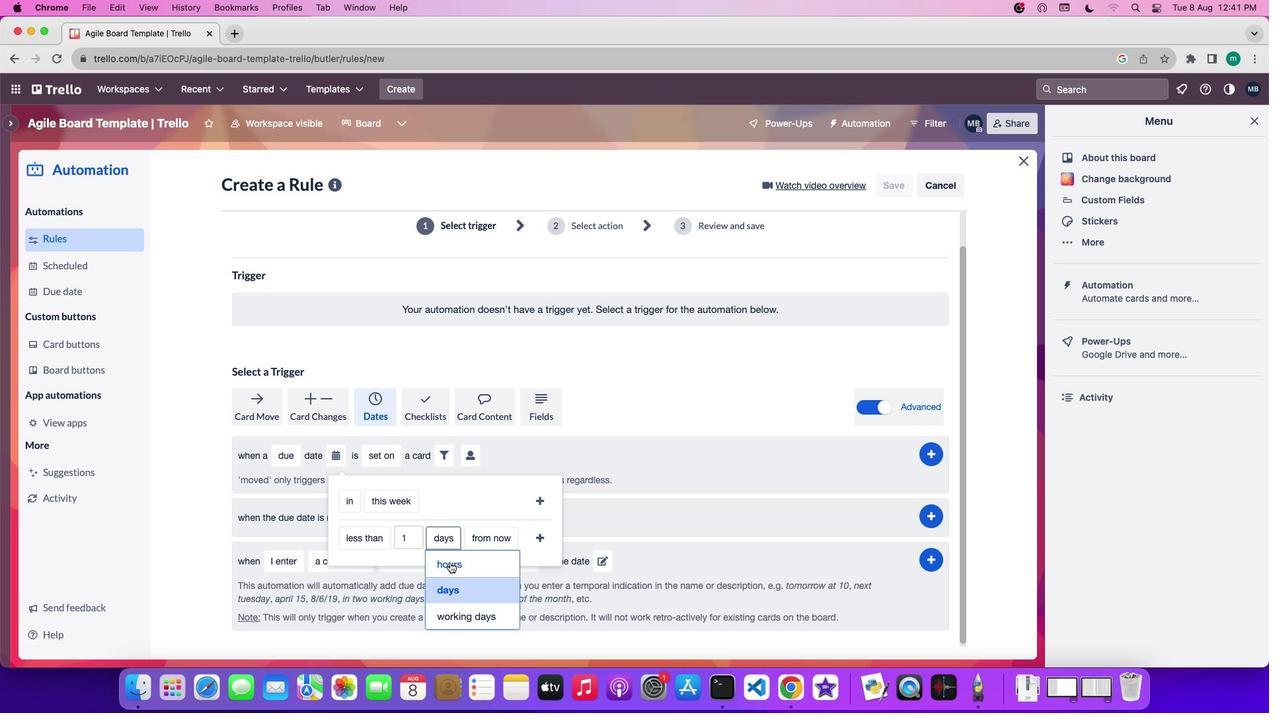 
Action: Mouse pressed left at (450, 562)
Screenshot: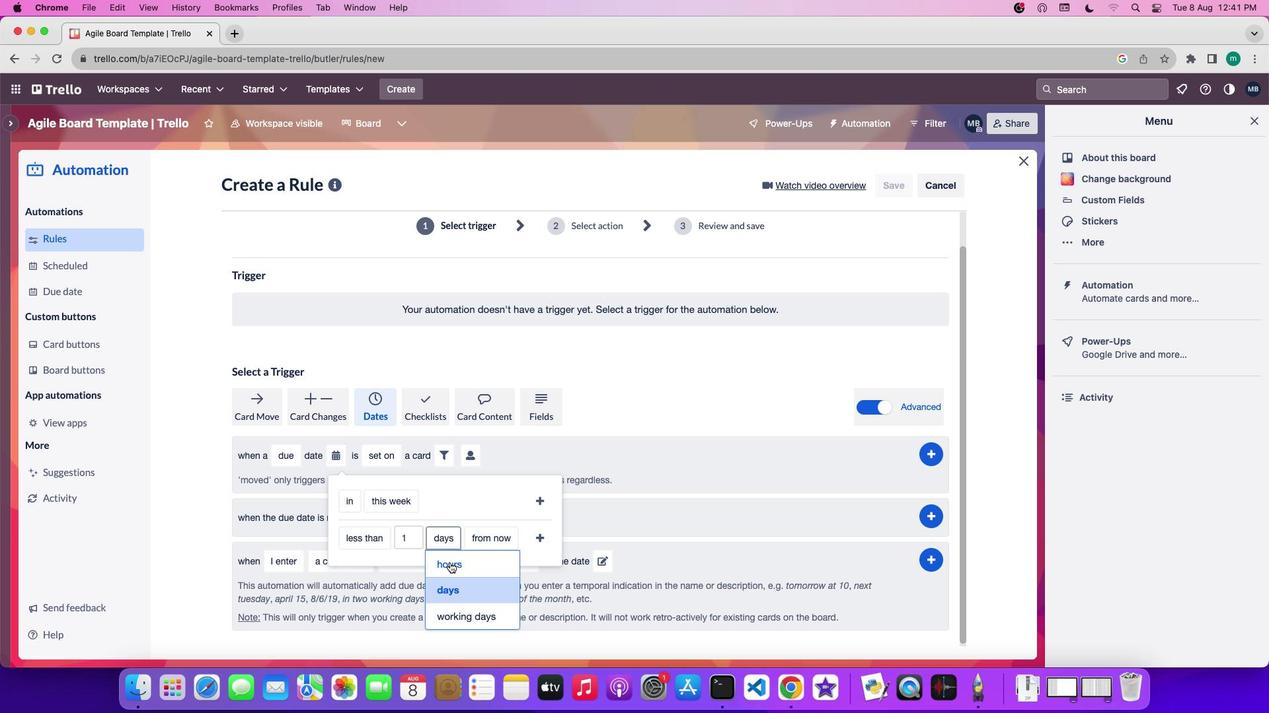 
Action: Mouse moved to (478, 546)
Screenshot: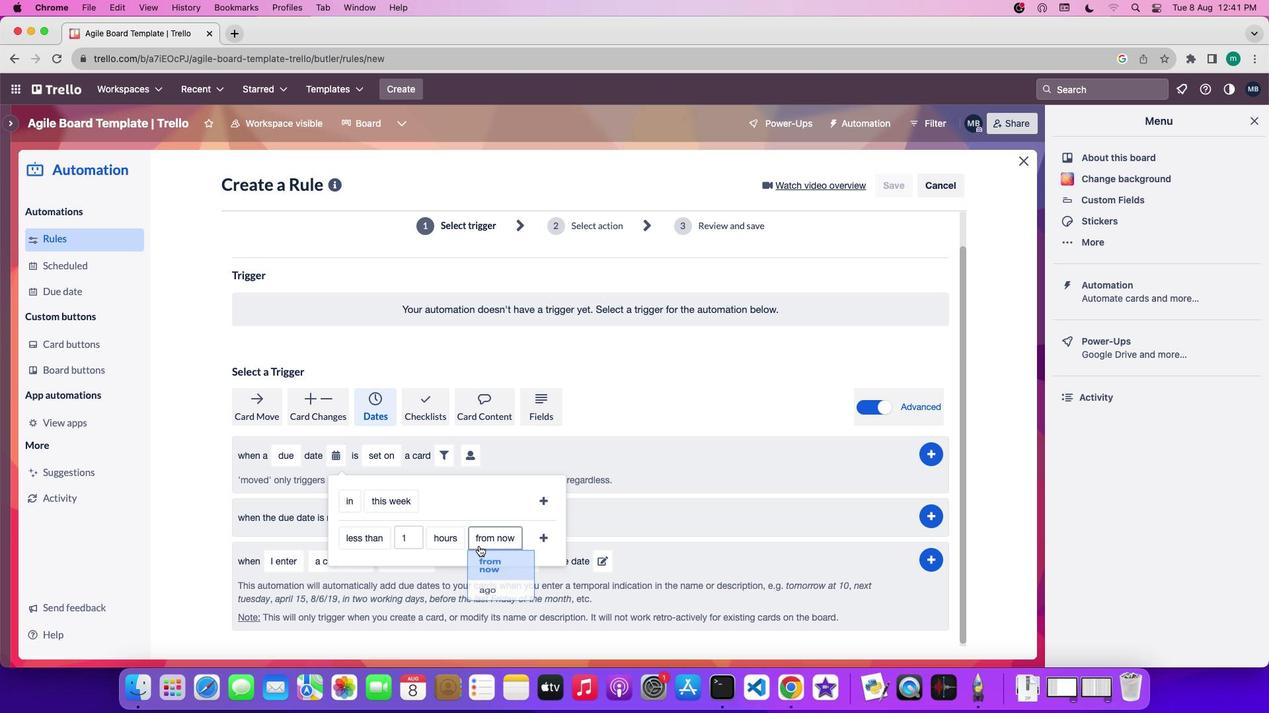 
Action: Mouse pressed left at (478, 546)
Screenshot: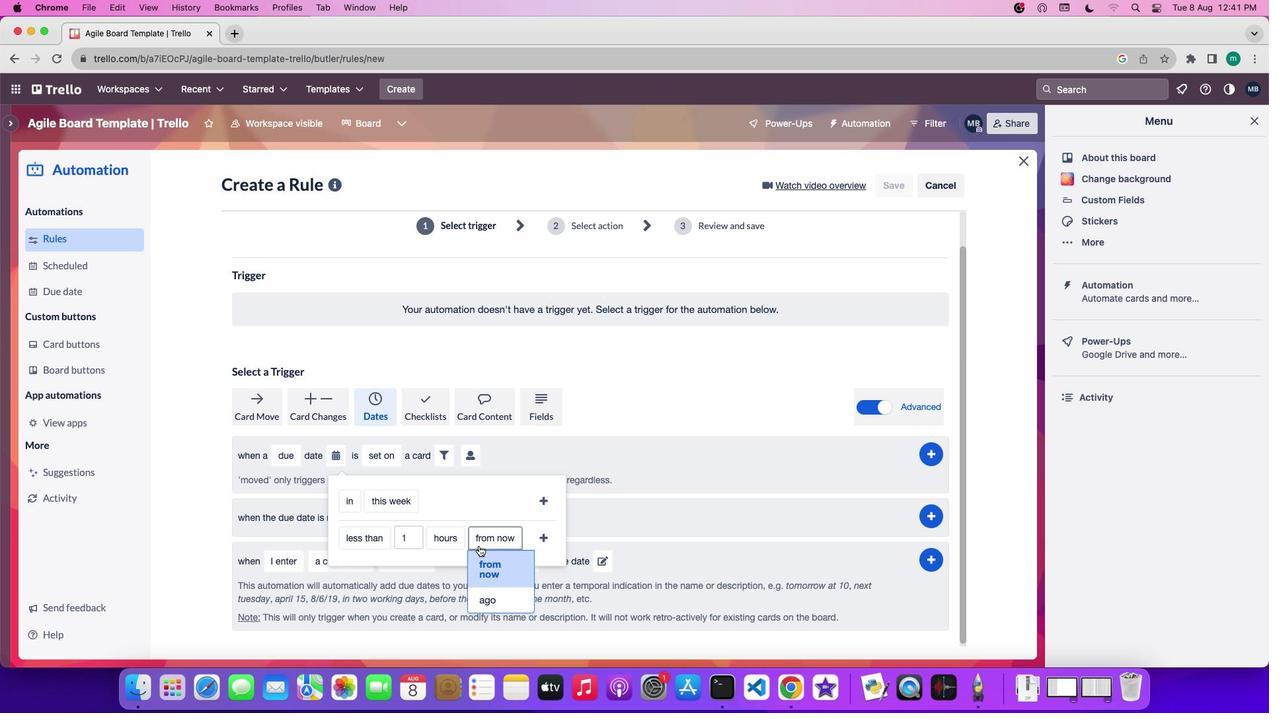 
Action: Mouse moved to (488, 596)
Screenshot: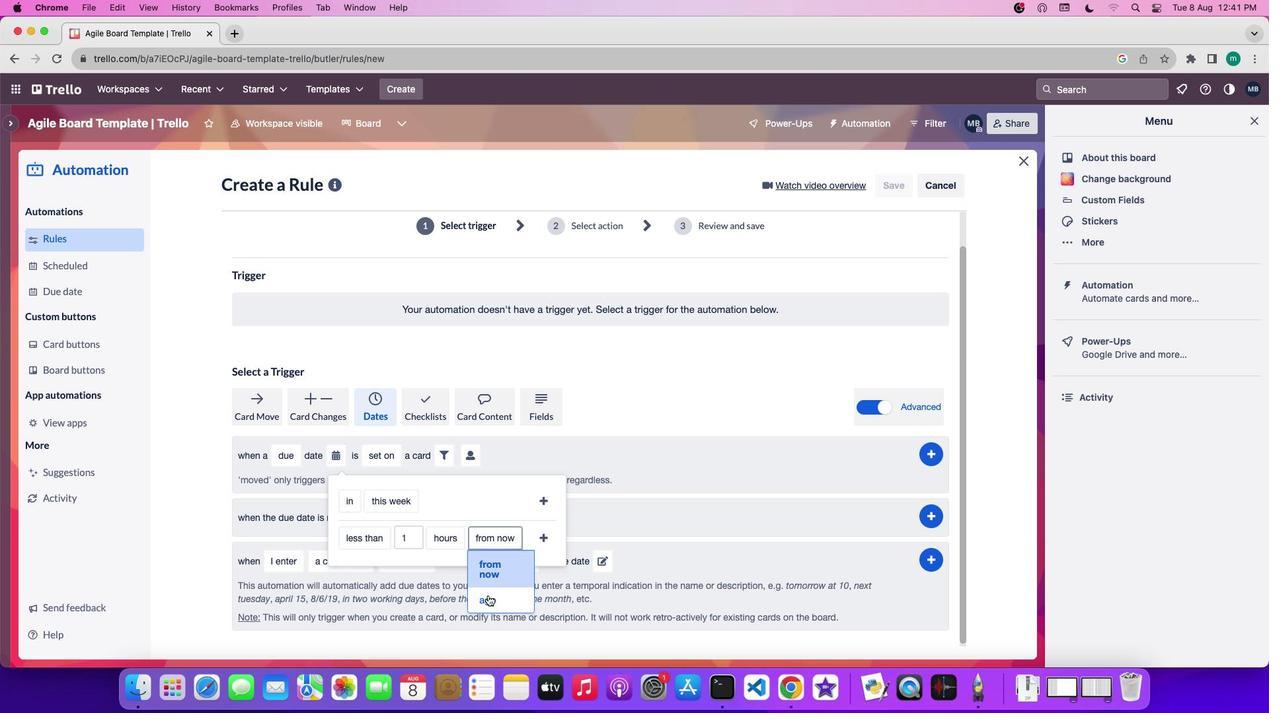
Action: Mouse pressed left at (488, 596)
Screenshot: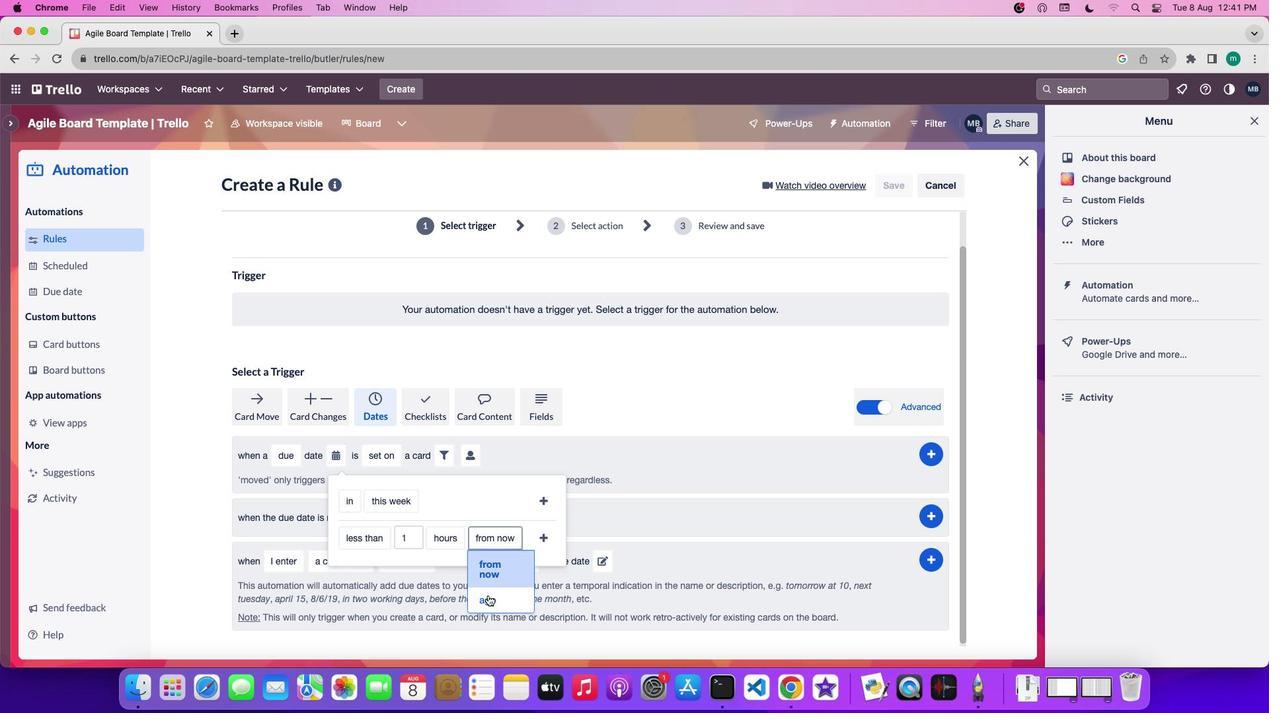 
Action: Mouse moved to (522, 537)
Screenshot: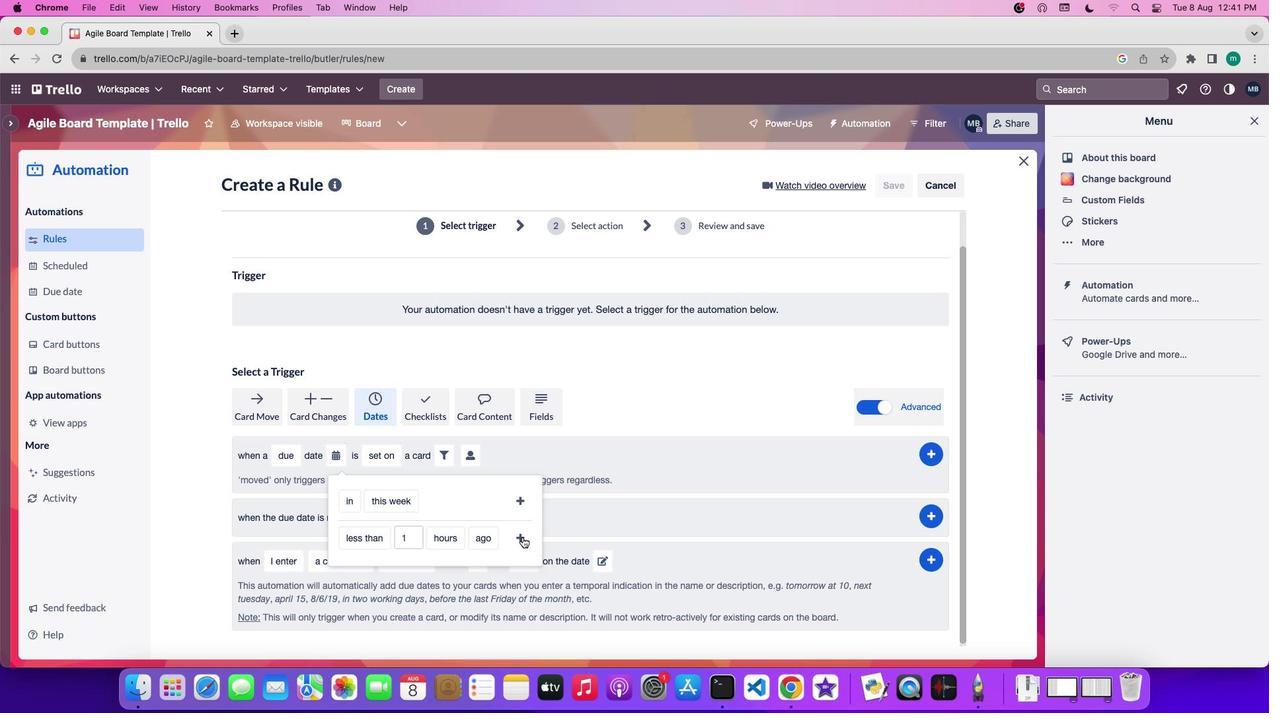 
Action: Mouse pressed left at (522, 537)
Screenshot: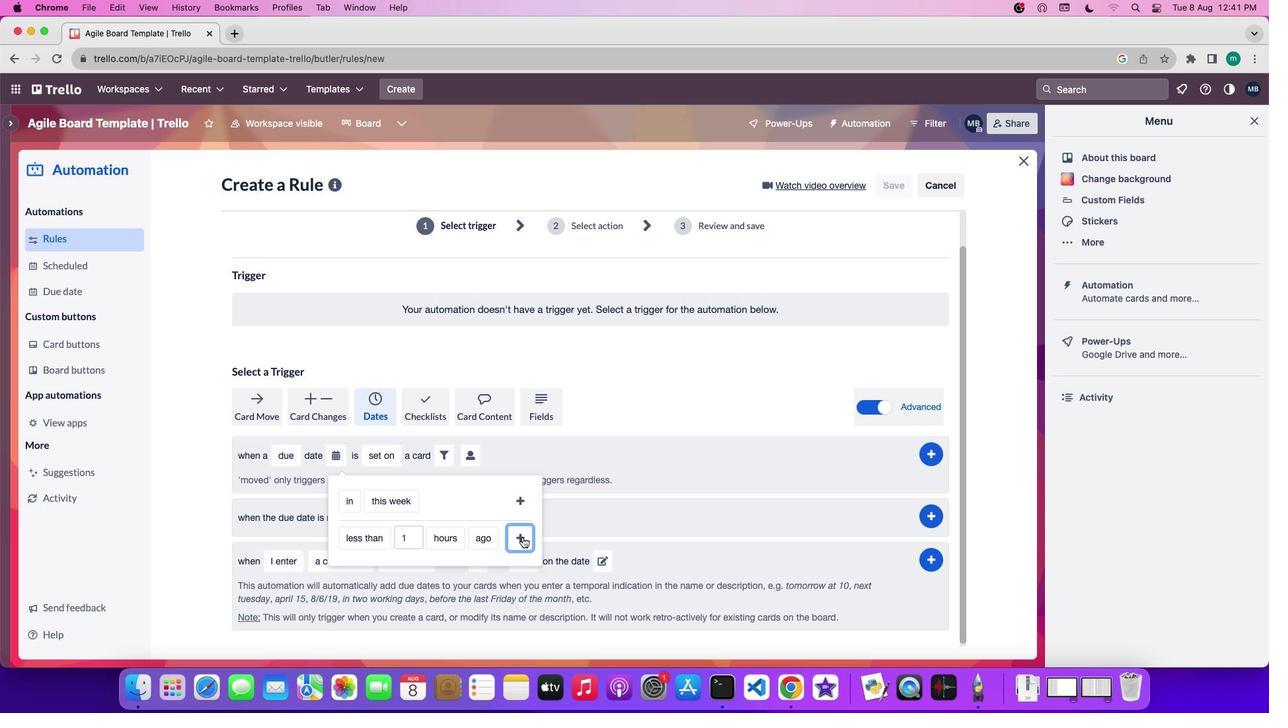 
Action: Mouse moved to (483, 478)
Screenshot: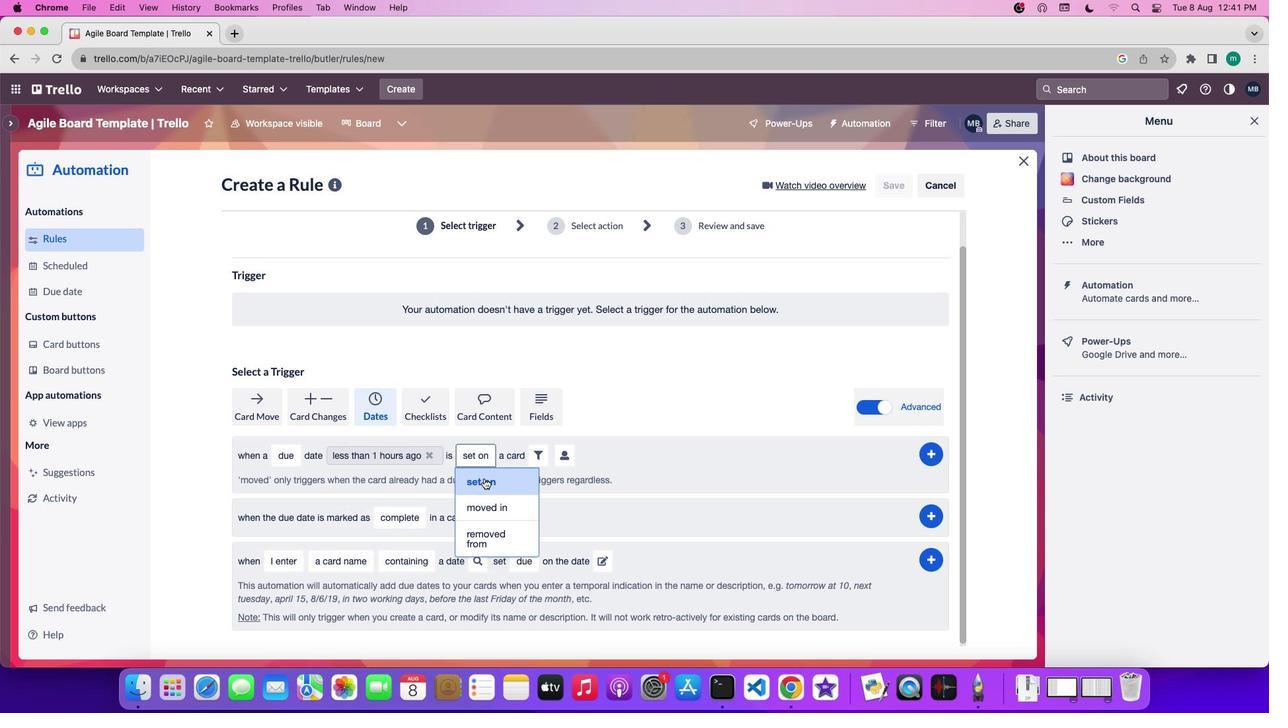 
Action: Mouse pressed left at (483, 478)
Screenshot: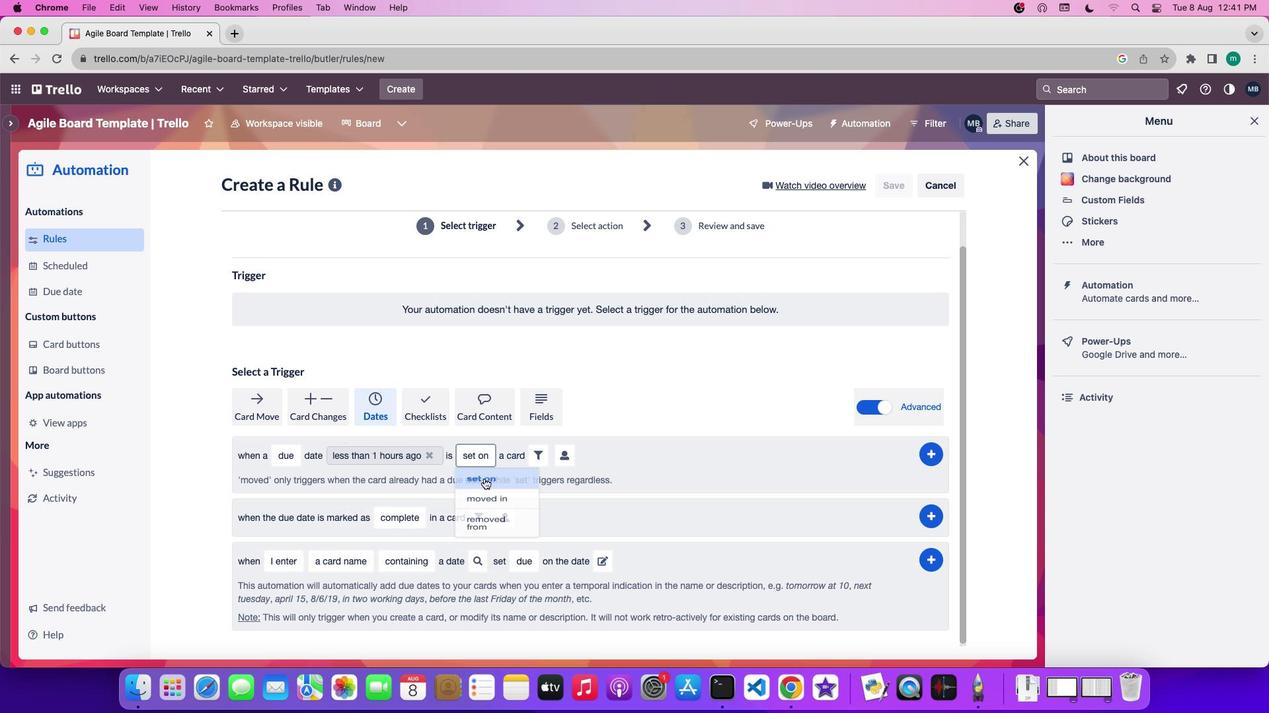 
Action: Mouse moved to (559, 460)
Screenshot: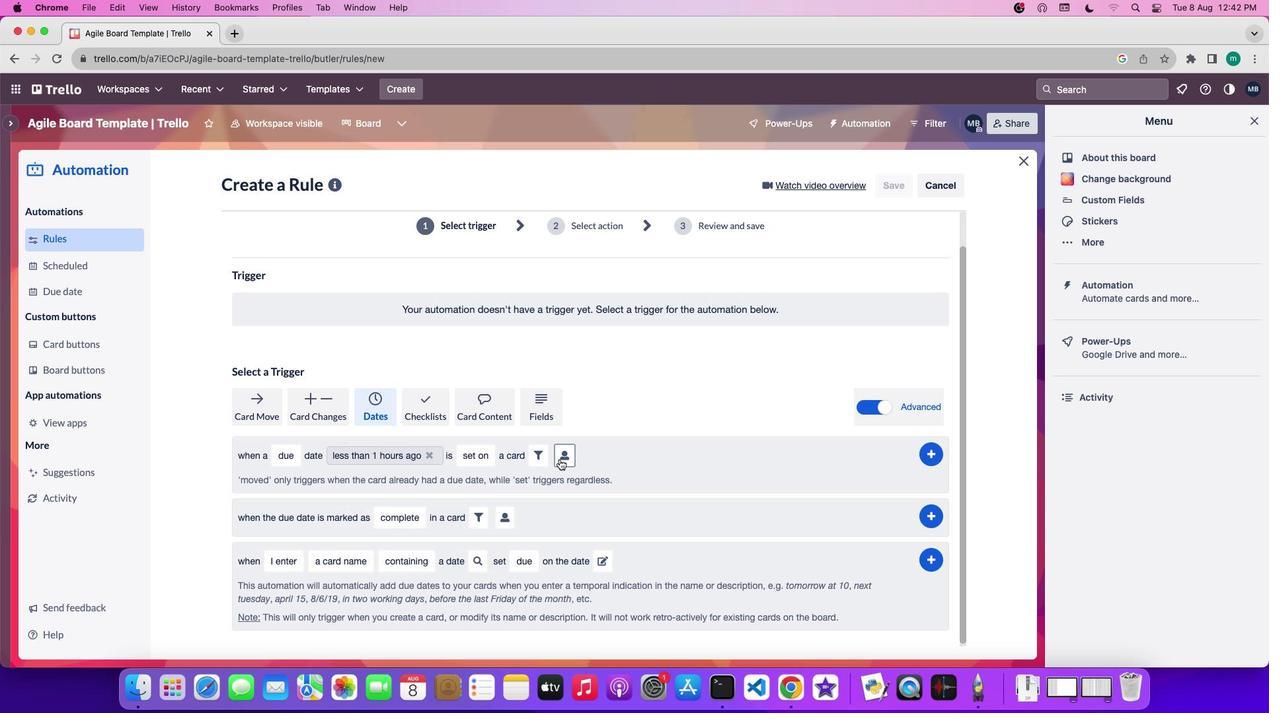 
Action: Mouse pressed left at (559, 460)
Screenshot: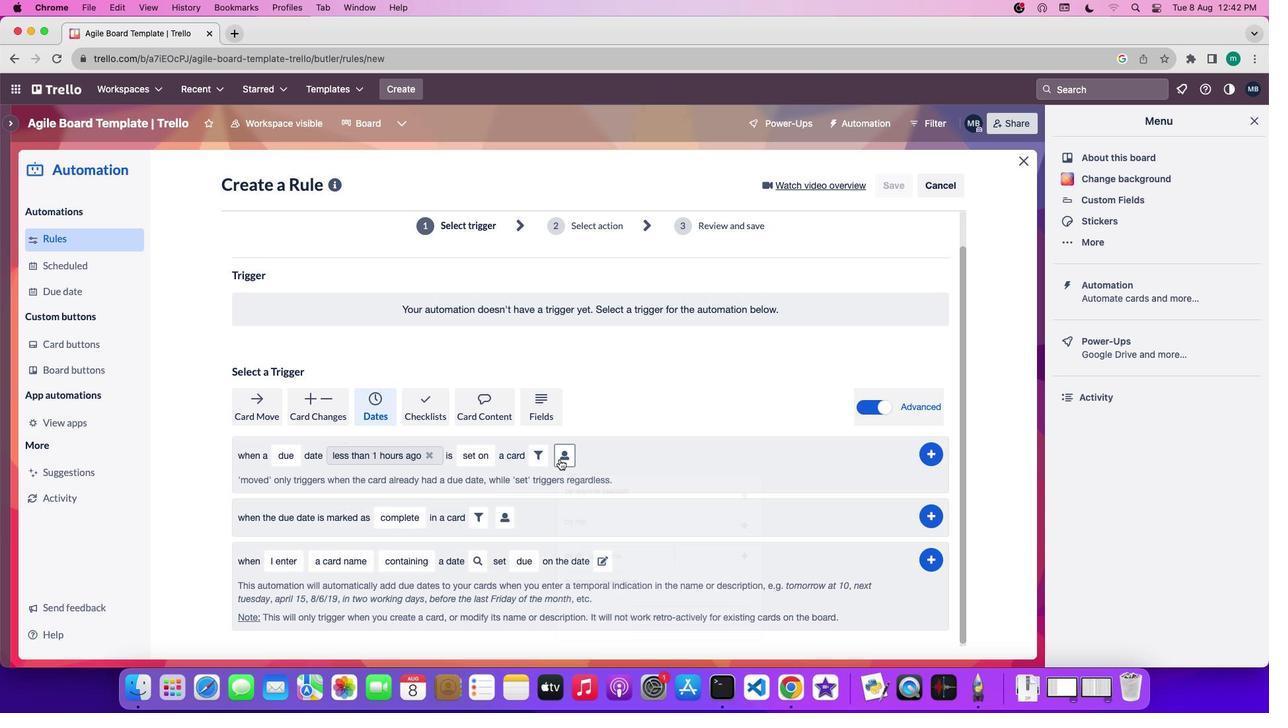 
Action: Mouse moved to (788, 503)
Screenshot: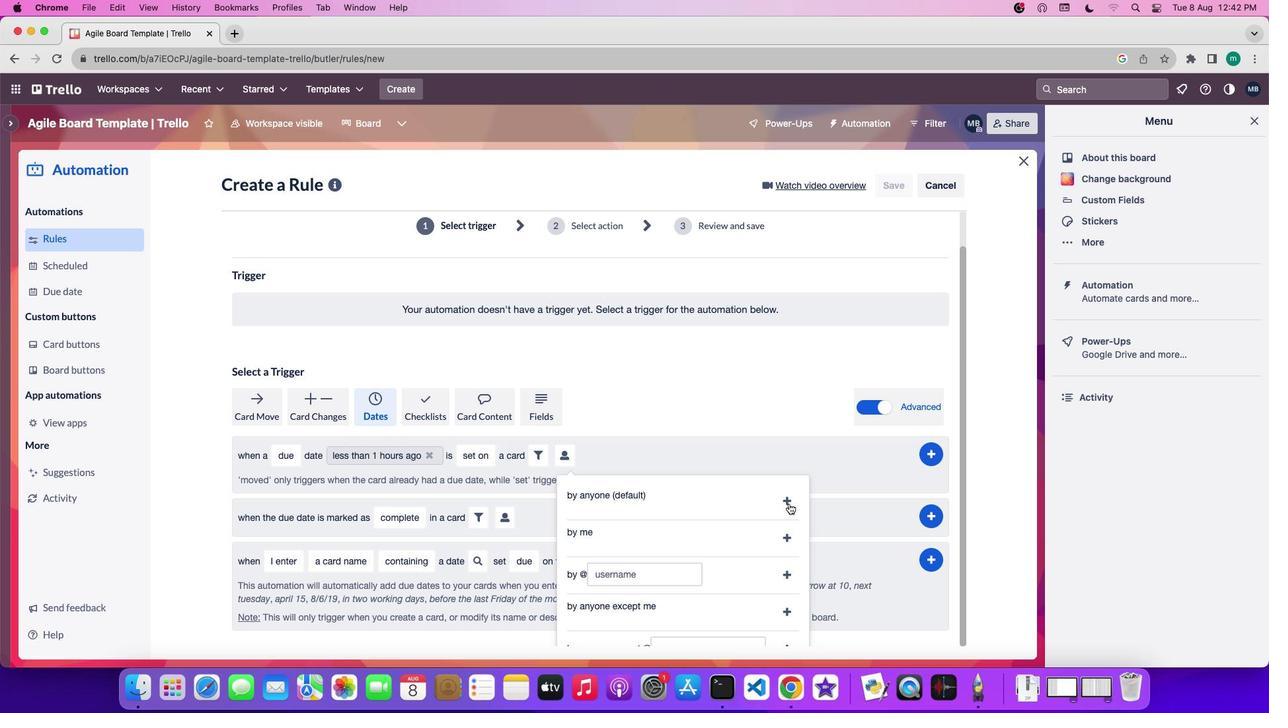 
Action: Mouse pressed left at (788, 503)
Screenshot: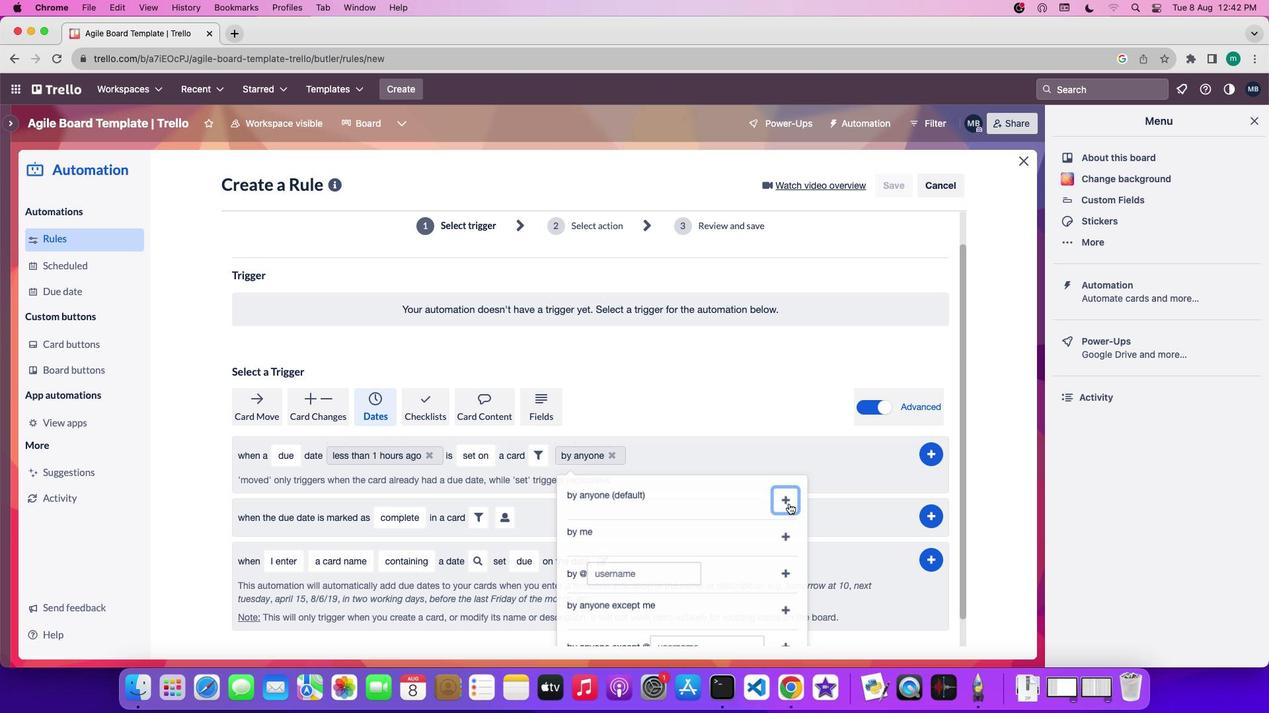 
Action: Mouse moved to (933, 455)
Screenshot: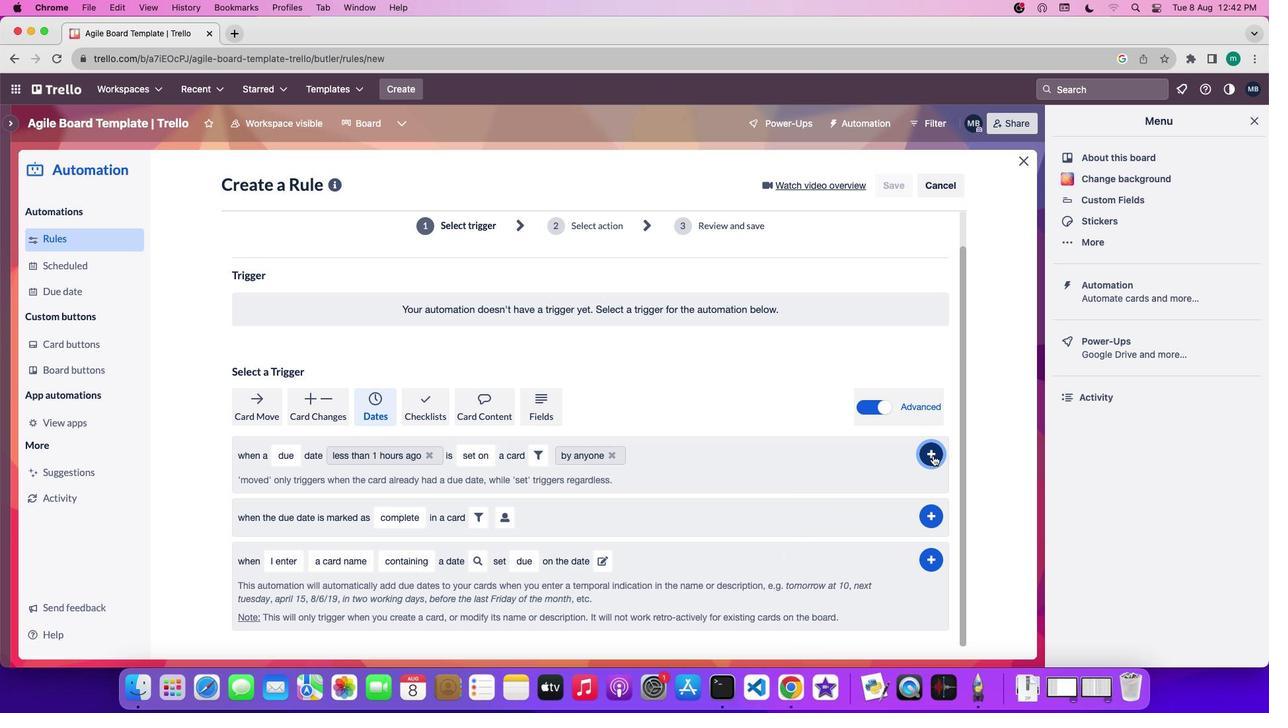 
Action: Mouse pressed left at (933, 455)
Screenshot: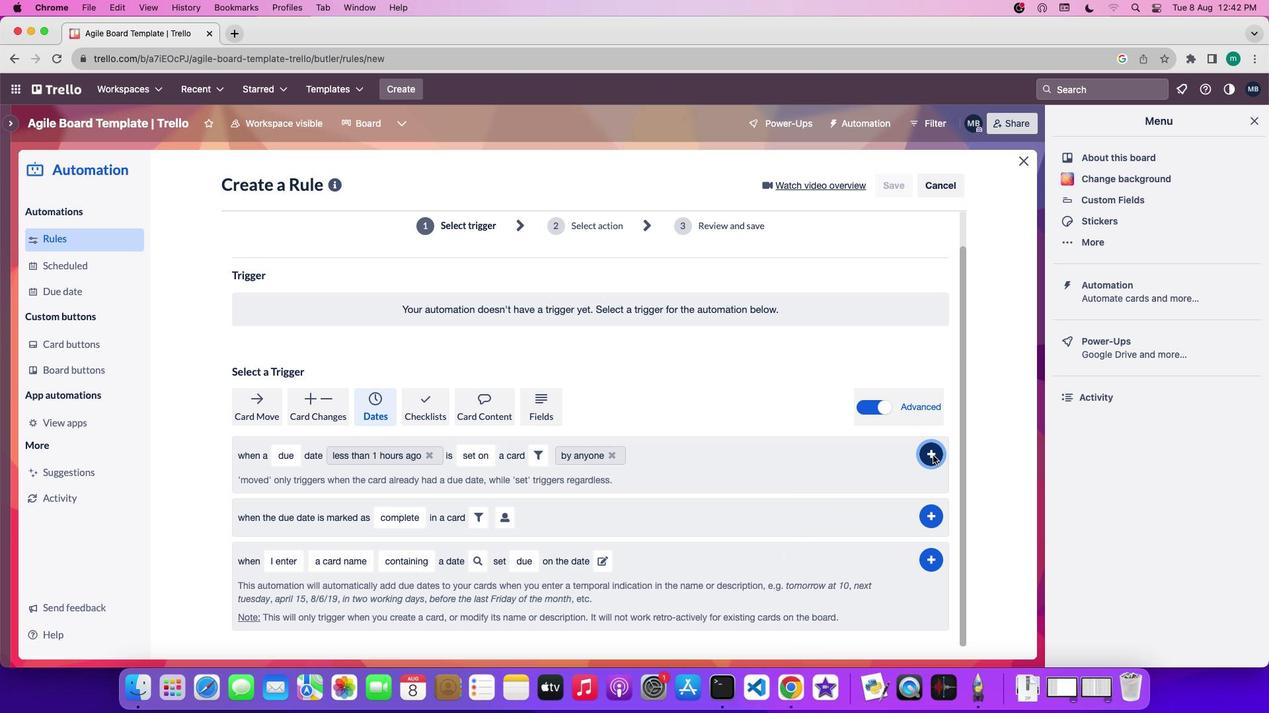 
Action: Mouse moved to (935, 456)
Screenshot: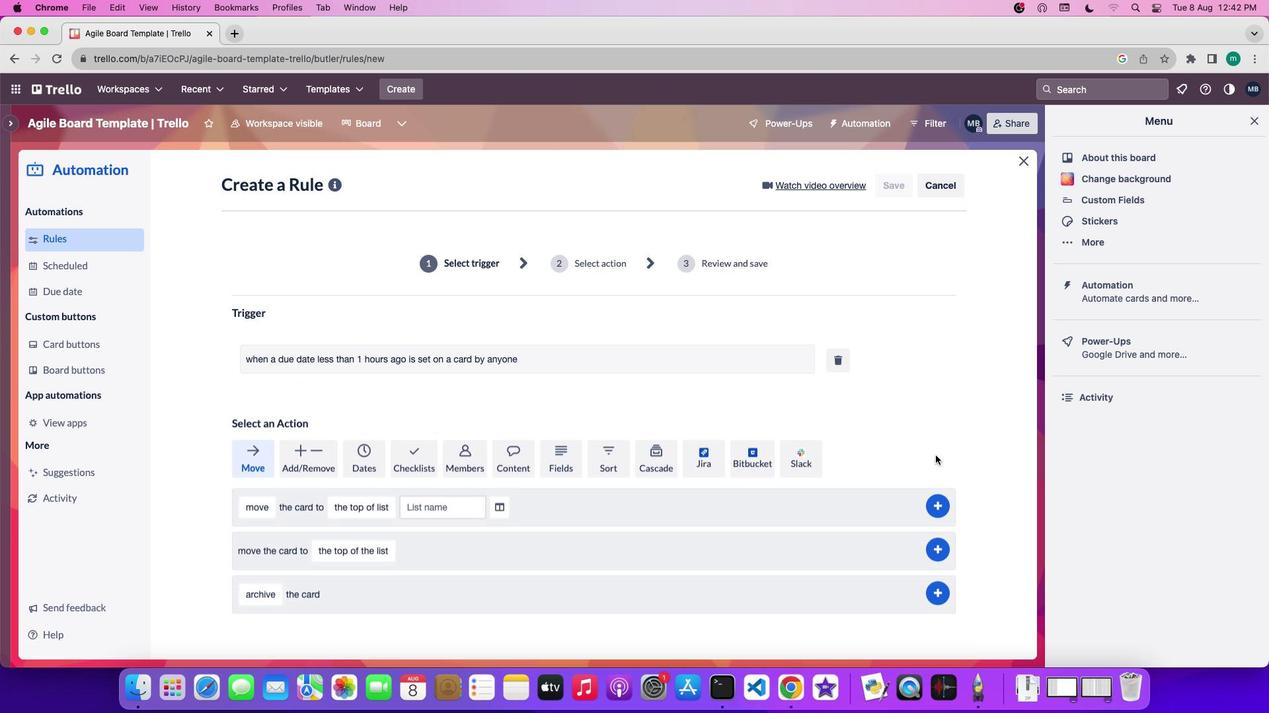 
